 Task: Create new invoice with Date Opened :30-Apr-23, Select Customer: Catering by Delhi6 Indian Kitchen & Bar, Terms: Payment Term 2. Make invoice entry for item-1 with Date: 30-Apr-23, Description: Black Forest Gummy Bears Fruit Juice , Action: Material, Income Account: Income:Sales, Quantity: 2, Unit Price: 4.25, Discount $: 1.8. Make entry for item-2 with Date: 30-Apr-23, Description: Tums Extra Strength Antacid Chewable Tablets Assorted Fruit, Action: Material, Income Account: Income:Sales, Quantity: 2, Unit Price: 35, Discount $: 2.8. Make entry for item-3 with Date: 30-Apr-23, Description: Sprouts Cage Free Grade A Large Brown Eggs (12 ct), Action: Material, Income Account: Income:Sales, Quantity: 1, Unit Price: 36, Discount $: 3.3. Write Notes: 'Looking forward to serving you again.'. Post Invoice with Post Date: 30-Apr-23, Post to Accounts: Assets:Accounts Receivable. Pay / Process Payment with Transaction Date: 15-May-23, Amount: 106.6, Transfer Account: Checking Account. Print Invoice, display notes by going to Option, then go to Display Tab and check 'Invoice Notes'.
Action: Mouse moved to (156, 38)
Screenshot: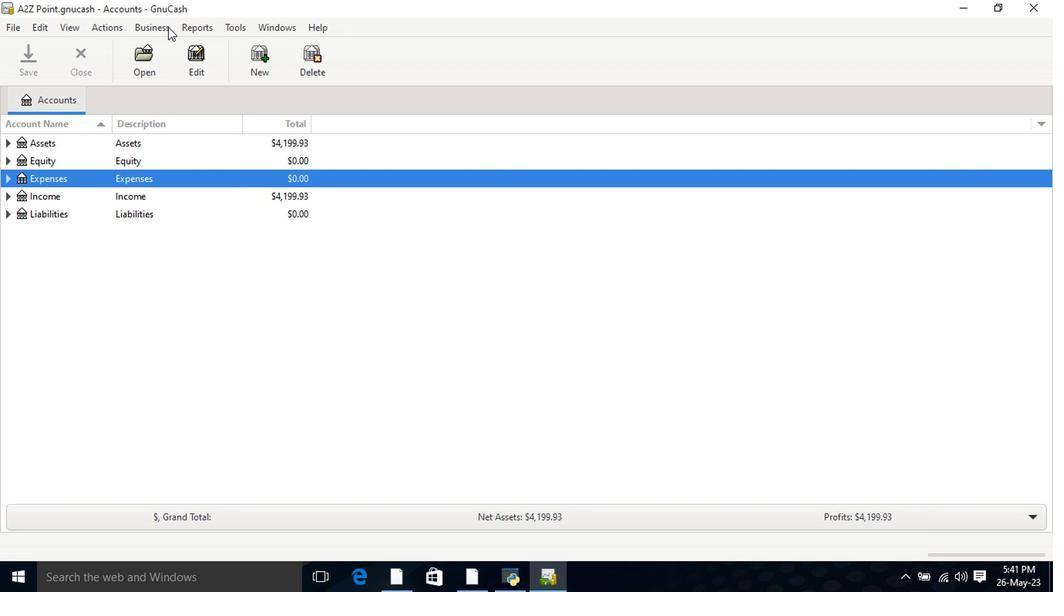 
Action: Mouse pressed left at (156, 38)
Screenshot: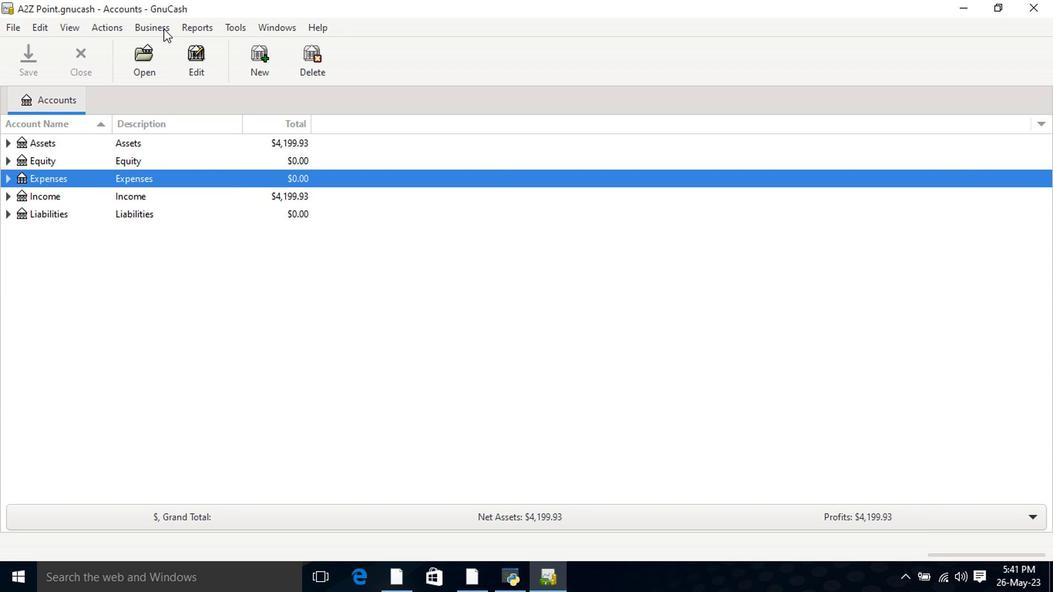 
Action: Mouse moved to (345, 112)
Screenshot: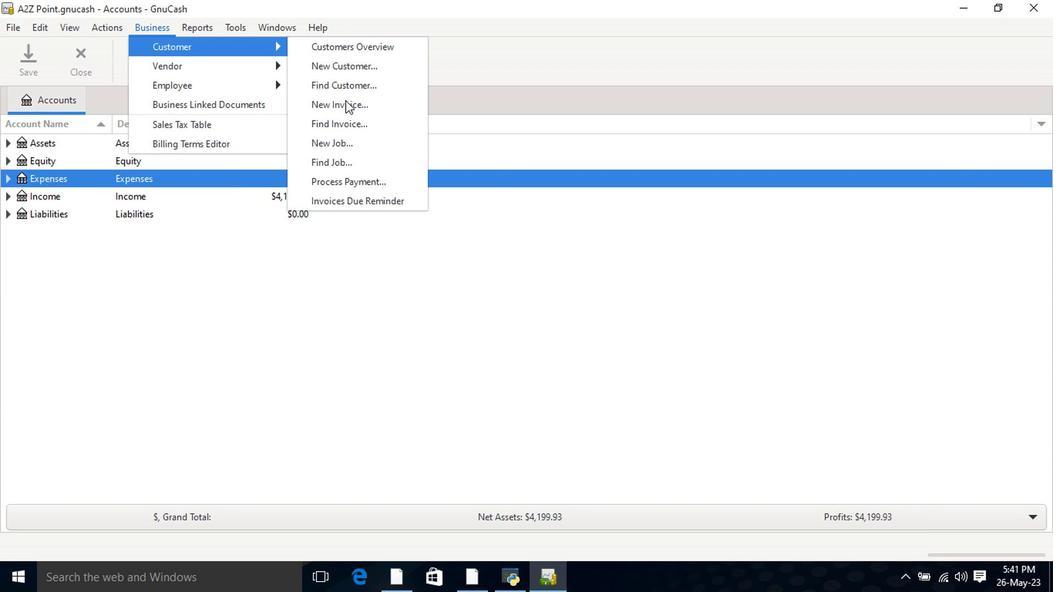 
Action: Mouse pressed left at (345, 112)
Screenshot: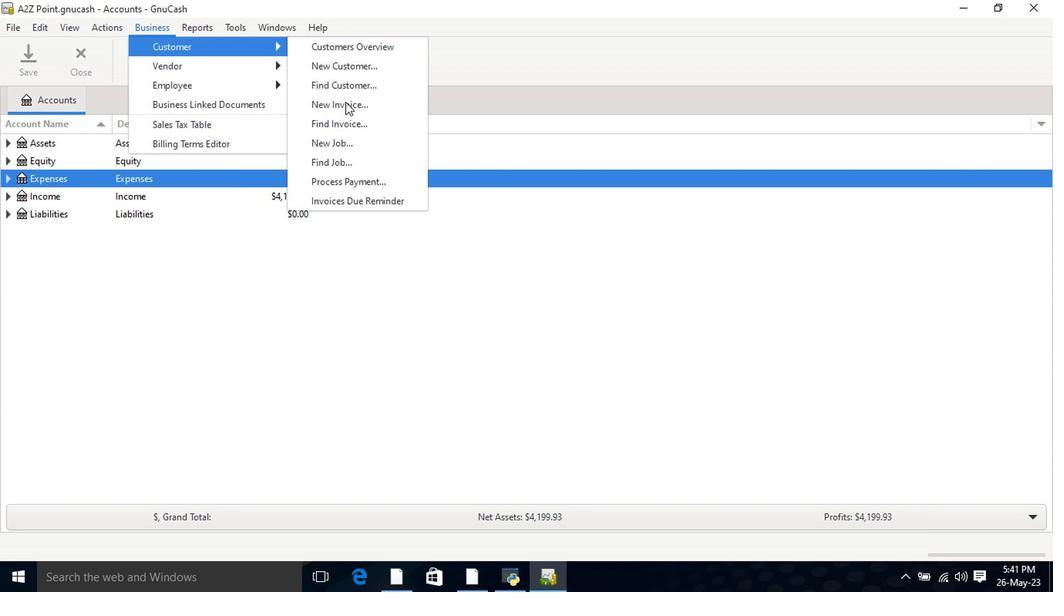 
Action: Mouse moved to (636, 237)
Screenshot: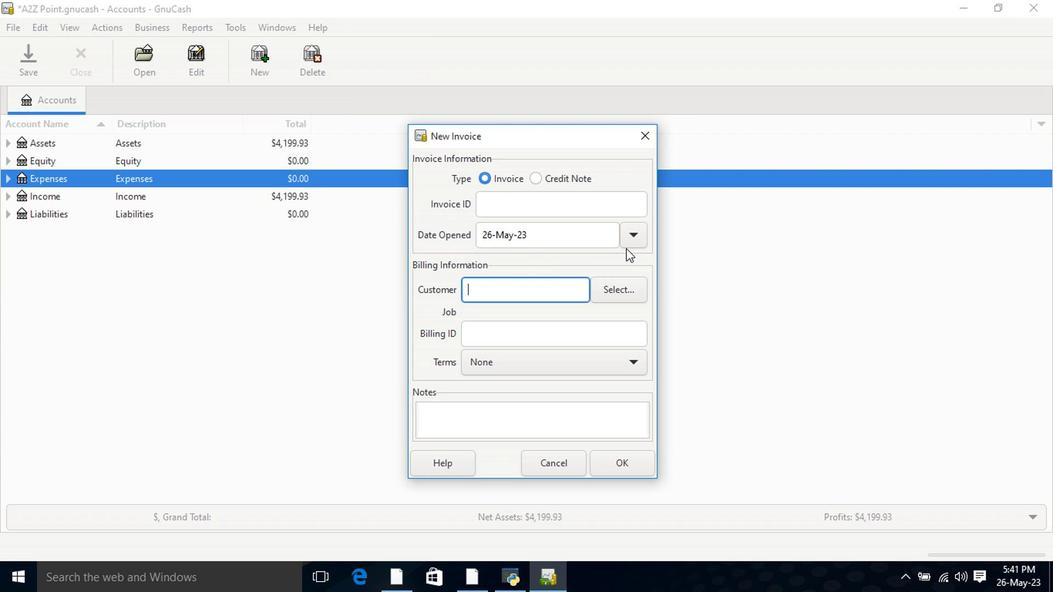 
Action: Mouse pressed left at (636, 237)
Screenshot: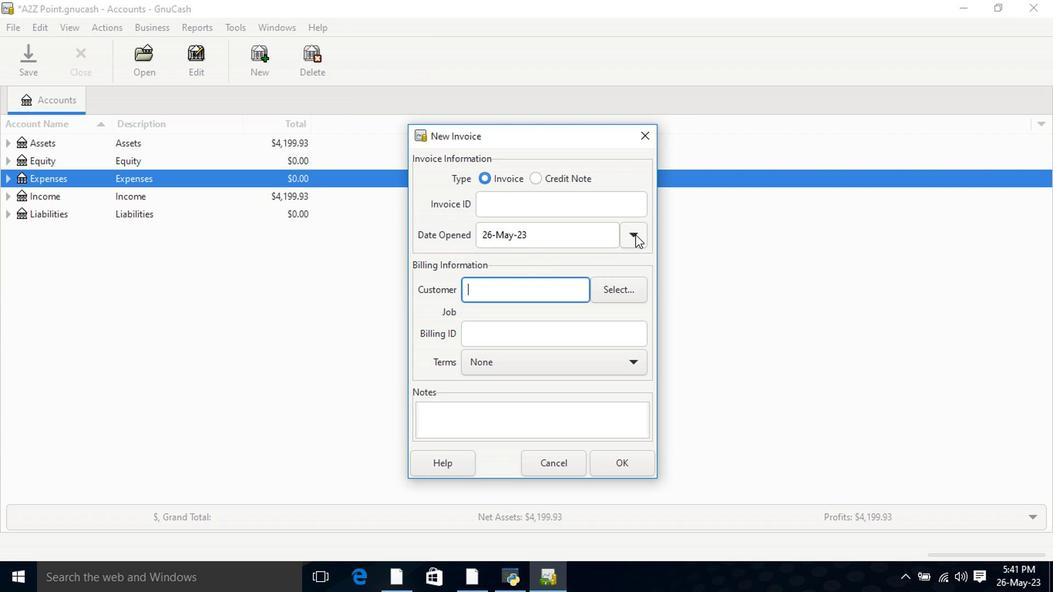 
Action: Mouse moved to (515, 264)
Screenshot: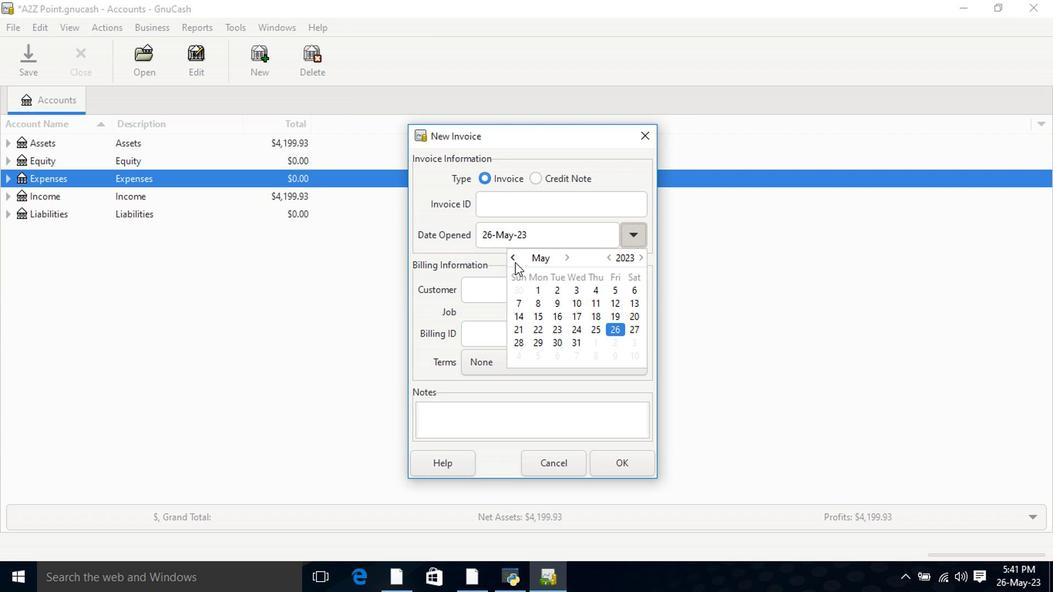 
Action: Mouse pressed left at (515, 264)
Screenshot: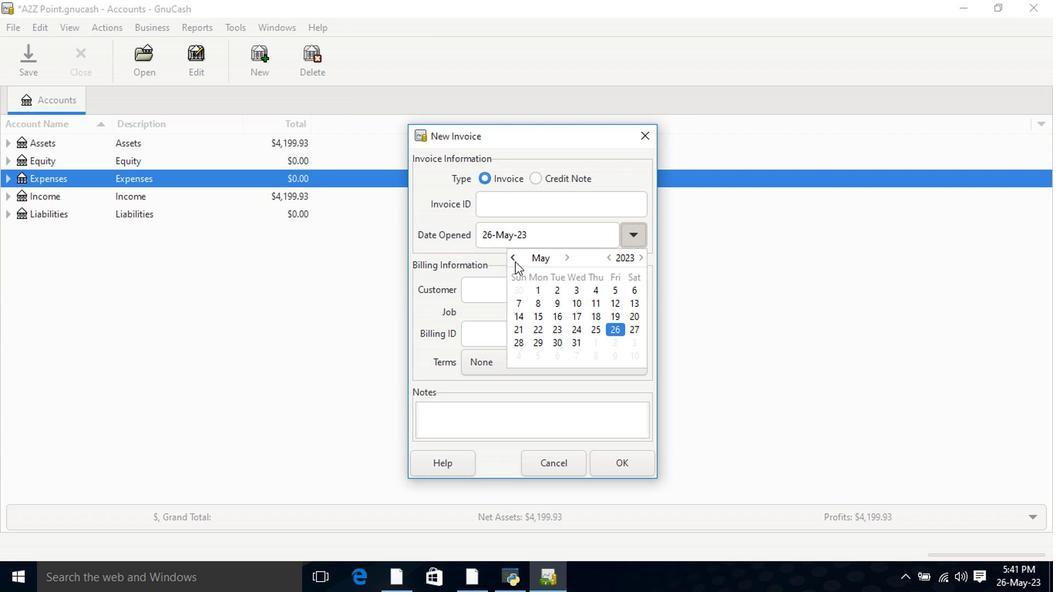 
Action: Mouse moved to (517, 359)
Screenshot: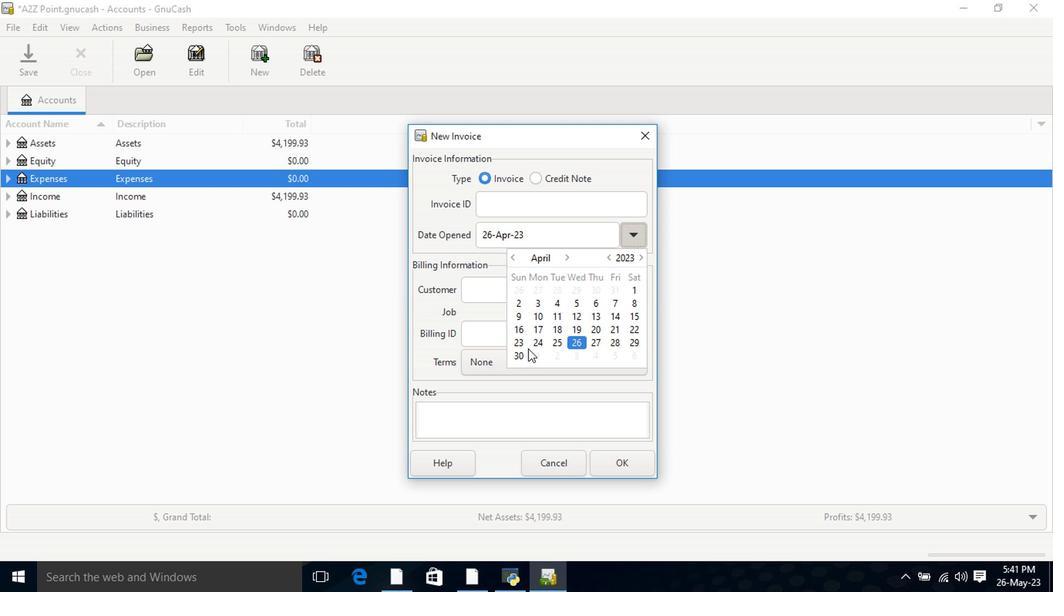 
Action: Mouse pressed left at (517, 359)
Screenshot: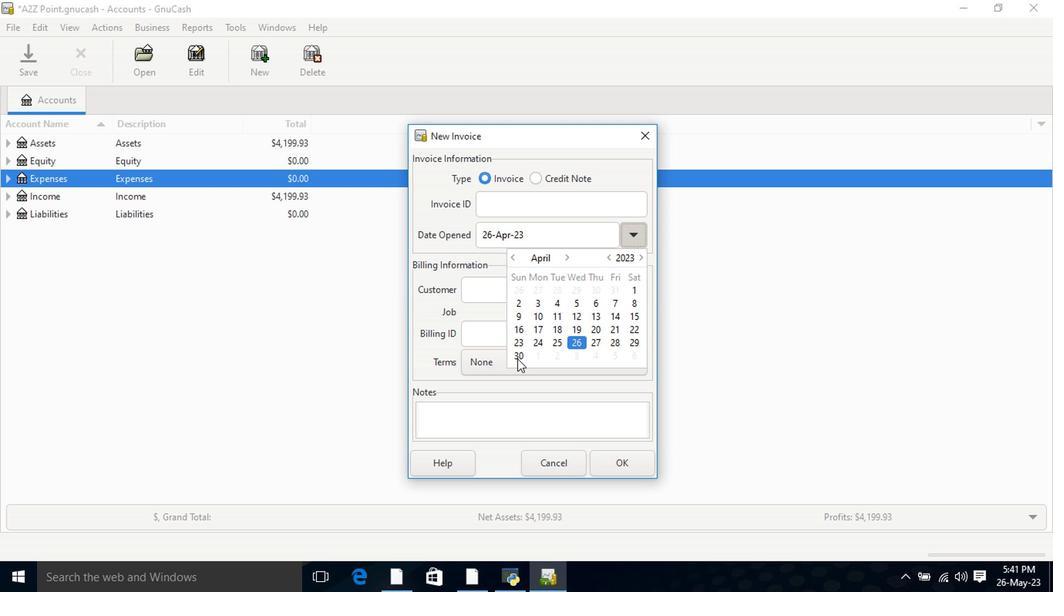 
Action: Mouse pressed left at (517, 359)
Screenshot: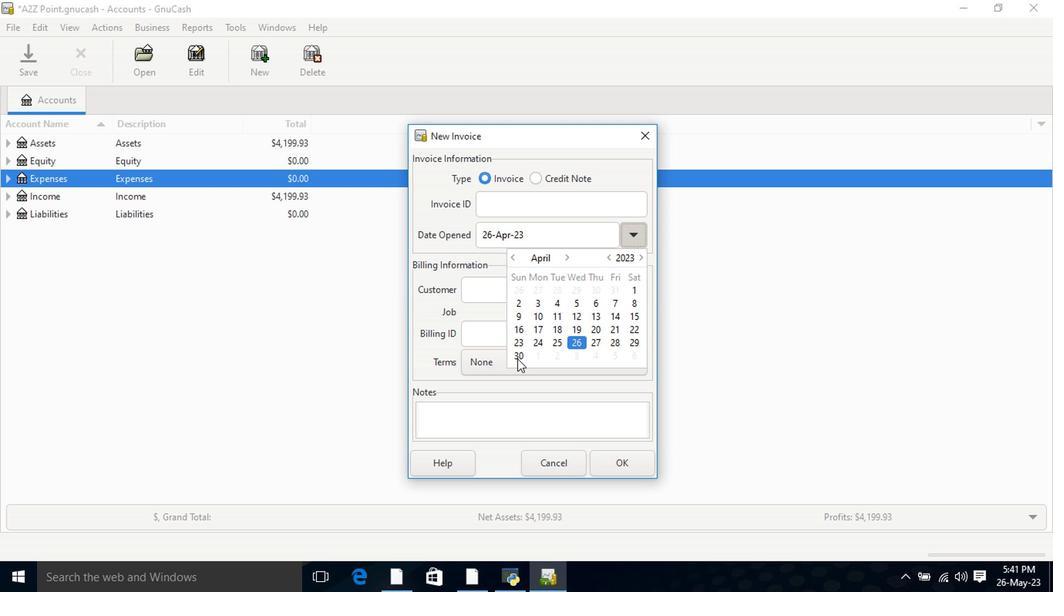 
Action: Mouse moved to (506, 288)
Screenshot: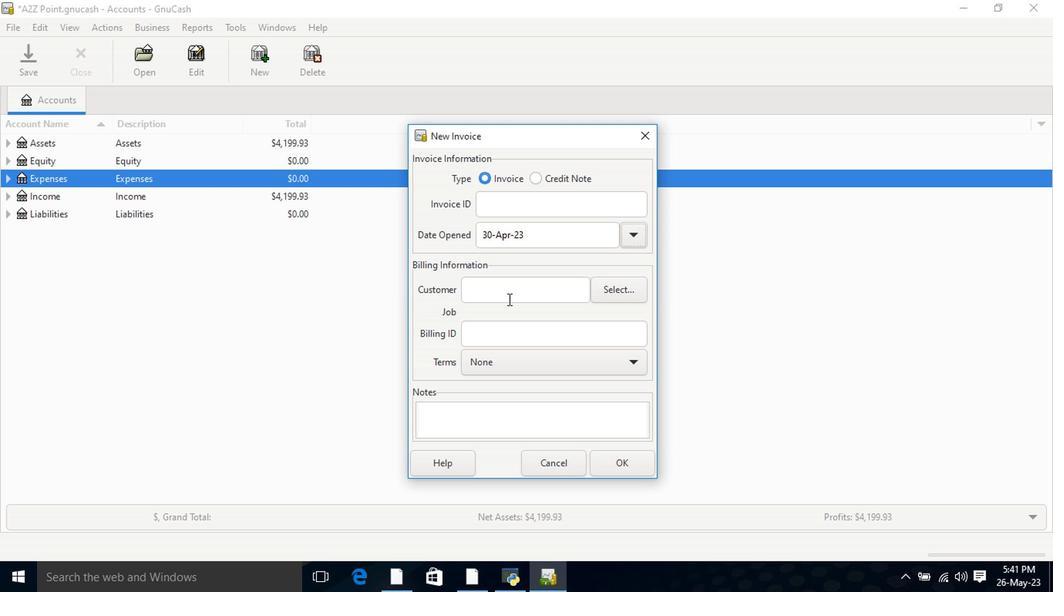
Action: Mouse pressed left at (506, 288)
Screenshot: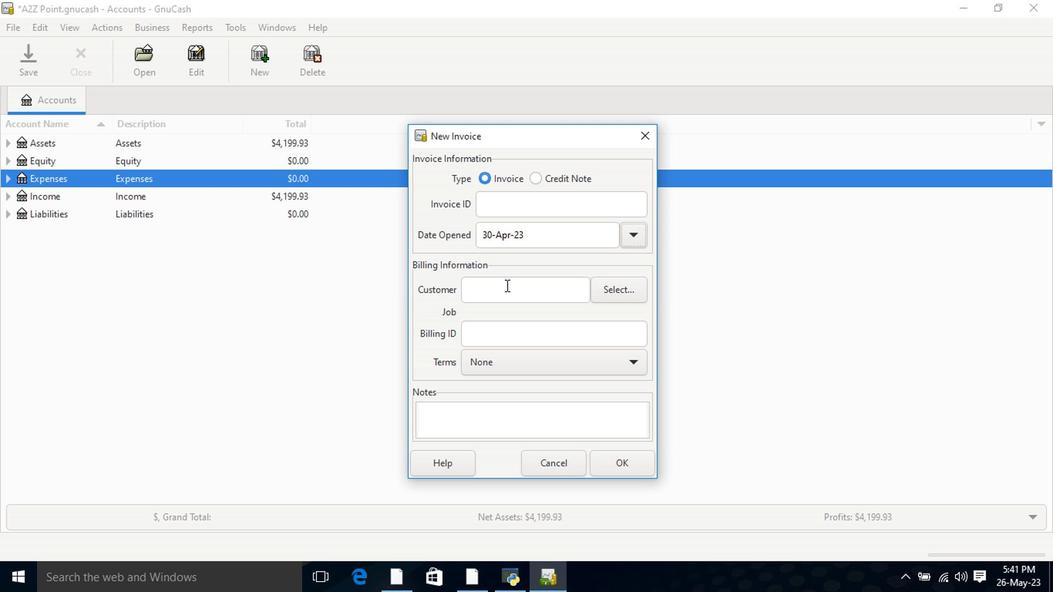 
Action: Mouse moved to (505, 287)
Screenshot: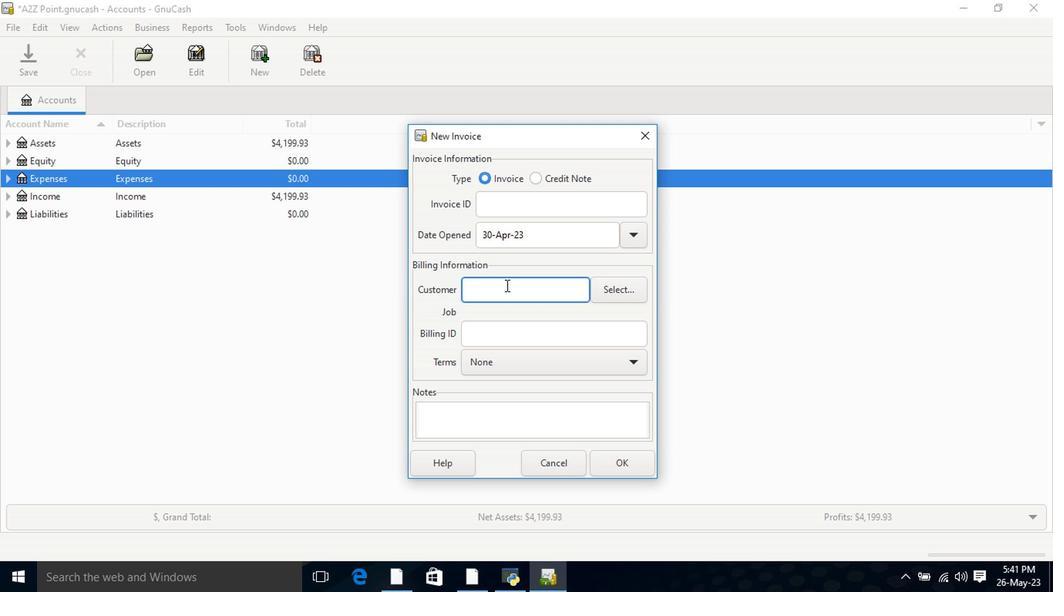 
Action: Key pressed catering<Key.space>by<Key.space>d
Screenshot: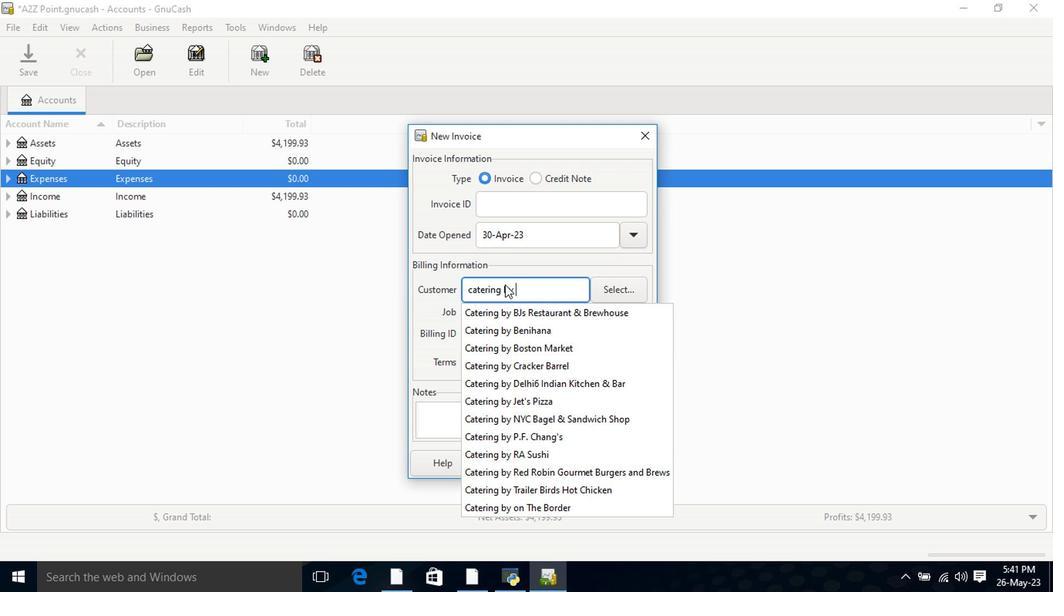 
Action: Mouse moved to (513, 309)
Screenshot: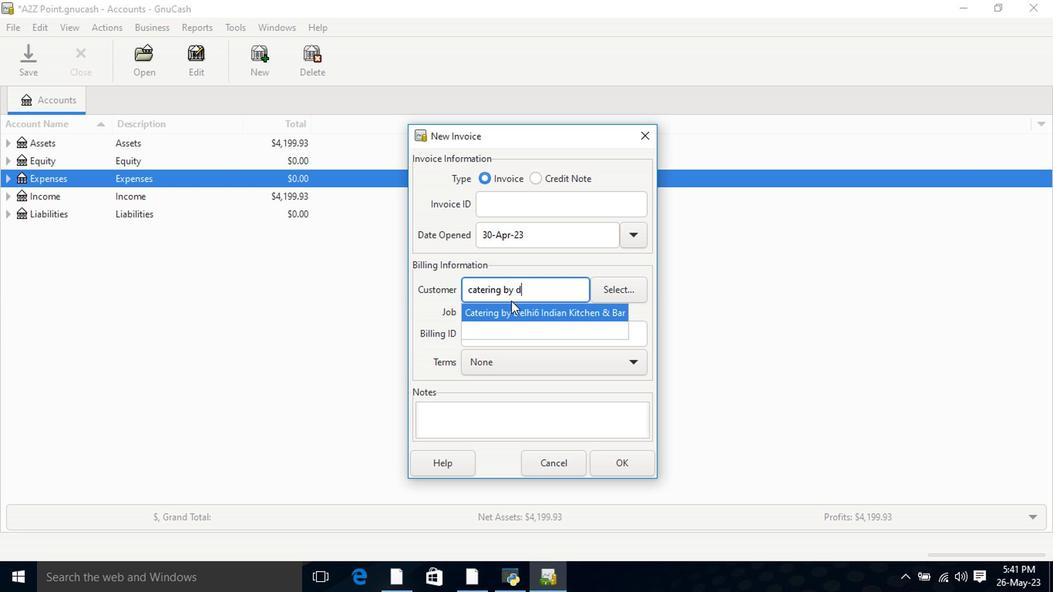 
Action: Mouse pressed left at (513, 309)
Screenshot: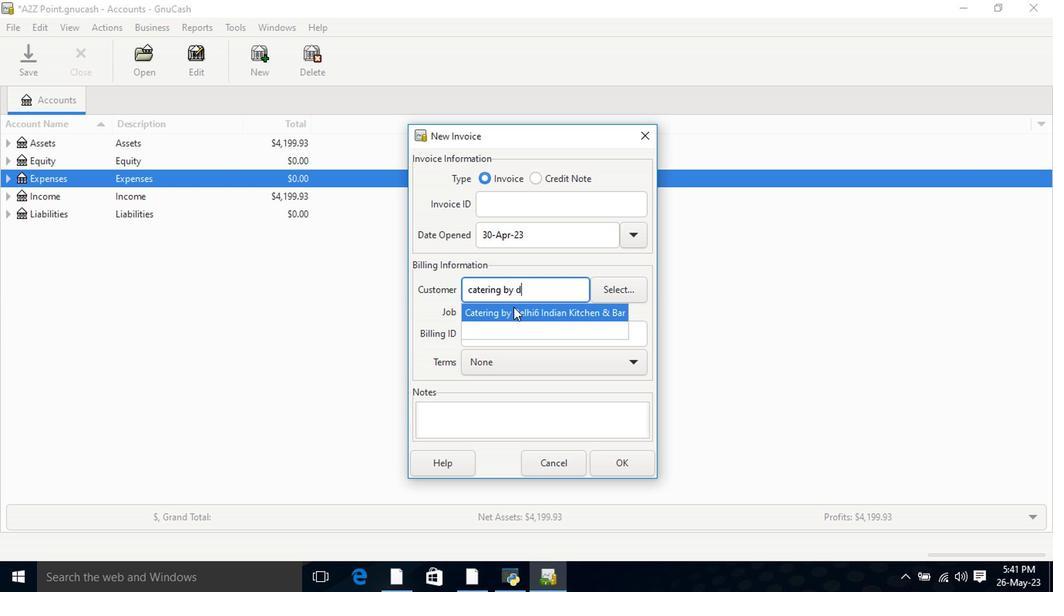 
Action: Mouse moved to (502, 377)
Screenshot: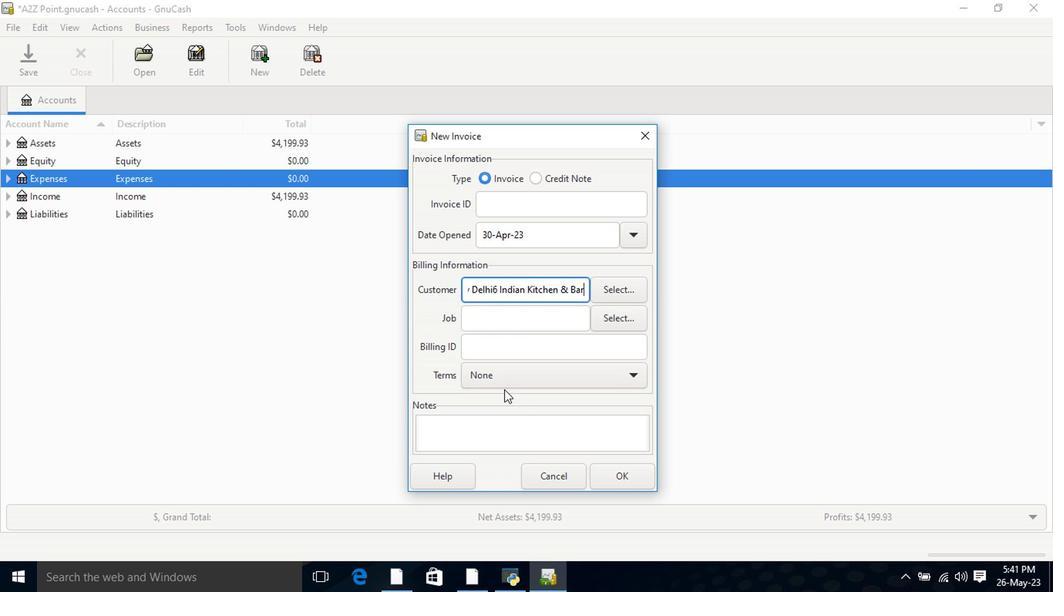 
Action: Mouse pressed left at (502, 377)
Screenshot: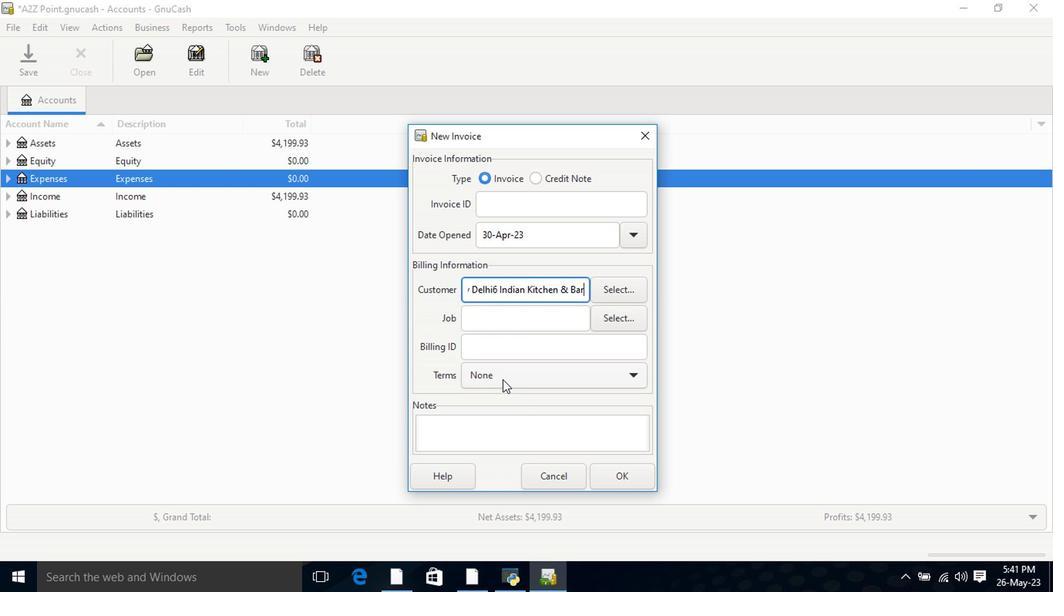 
Action: Mouse moved to (514, 427)
Screenshot: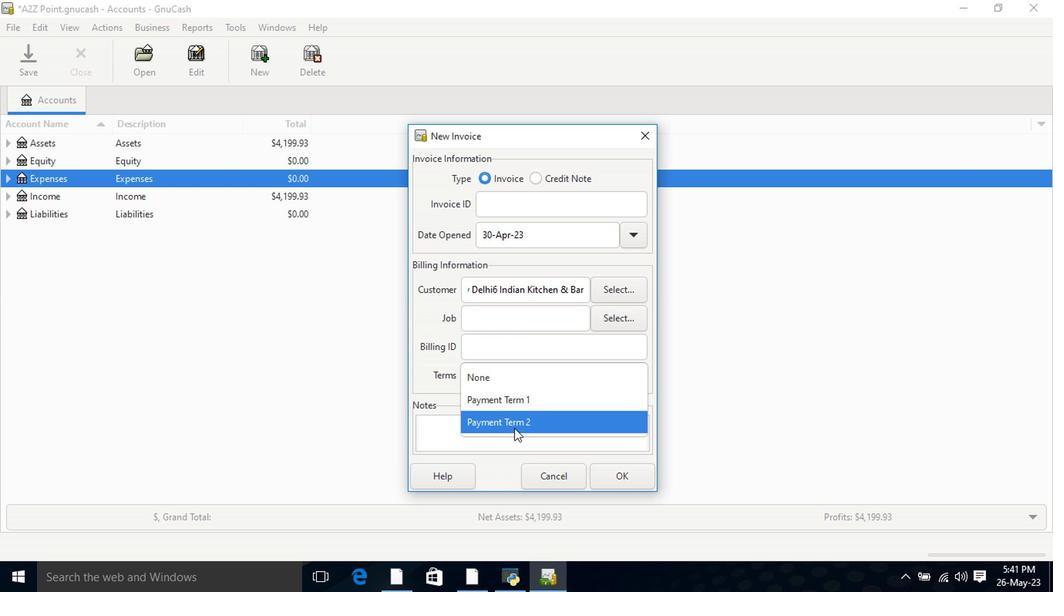 
Action: Mouse pressed left at (514, 427)
Screenshot: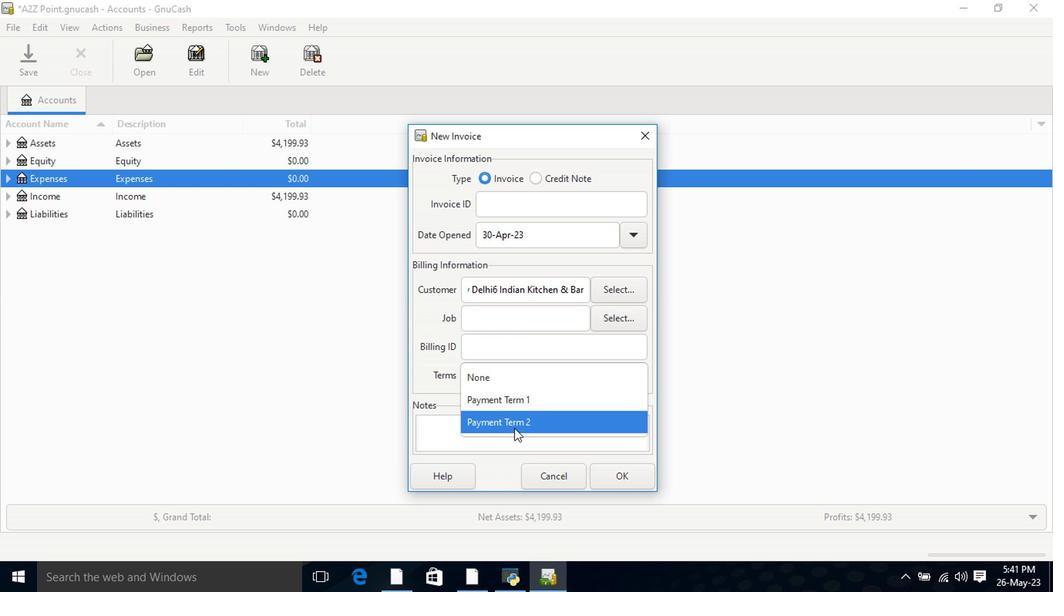 
Action: Mouse moved to (620, 478)
Screenshot: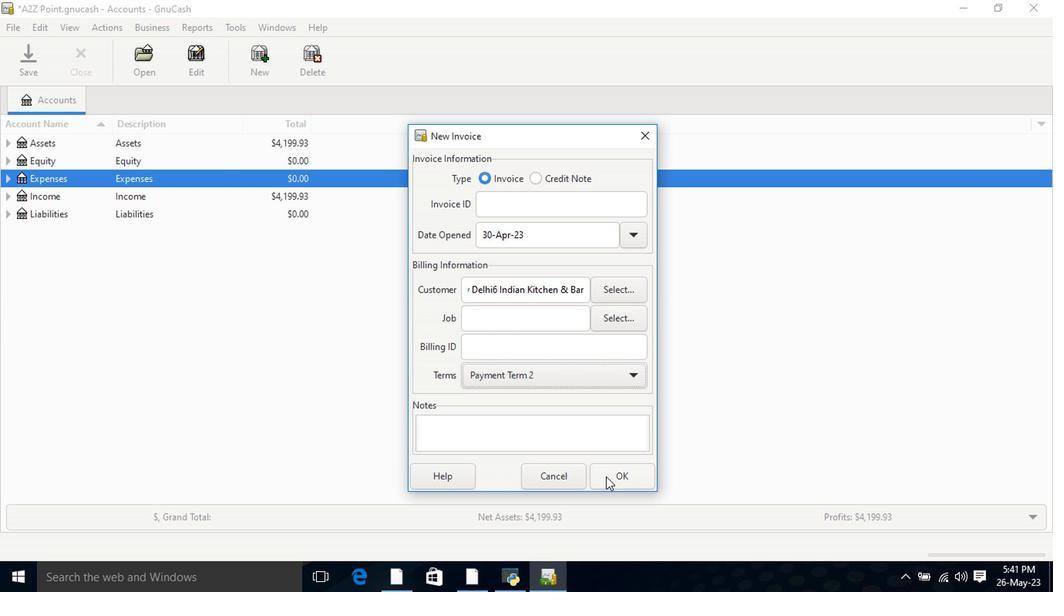 
Action: Mouse pressed left at (620, 478)
Screenshot: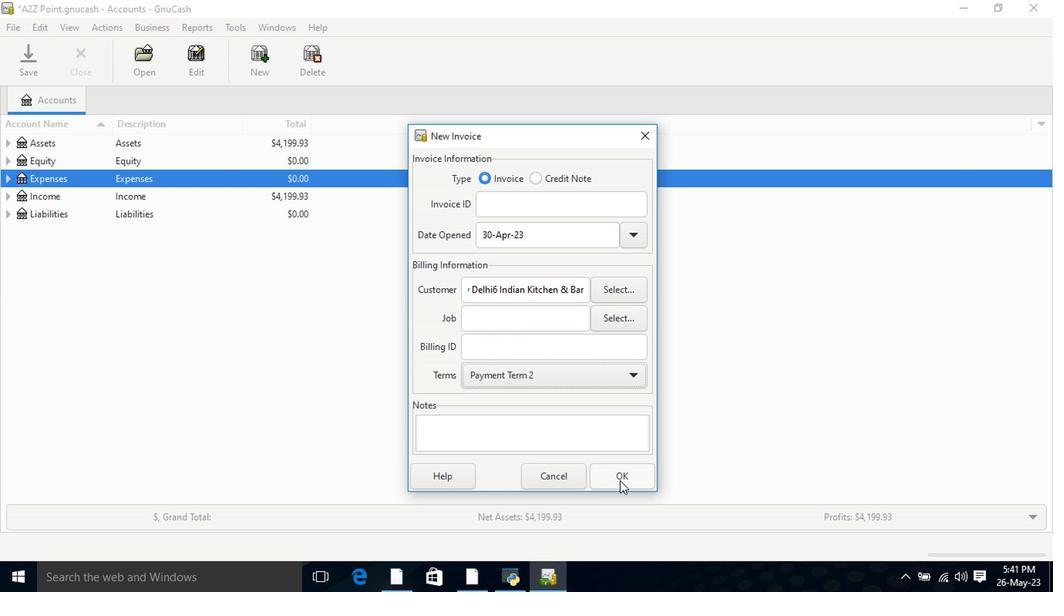 
Action: Mouse moved to (63, 298)
Screenshot: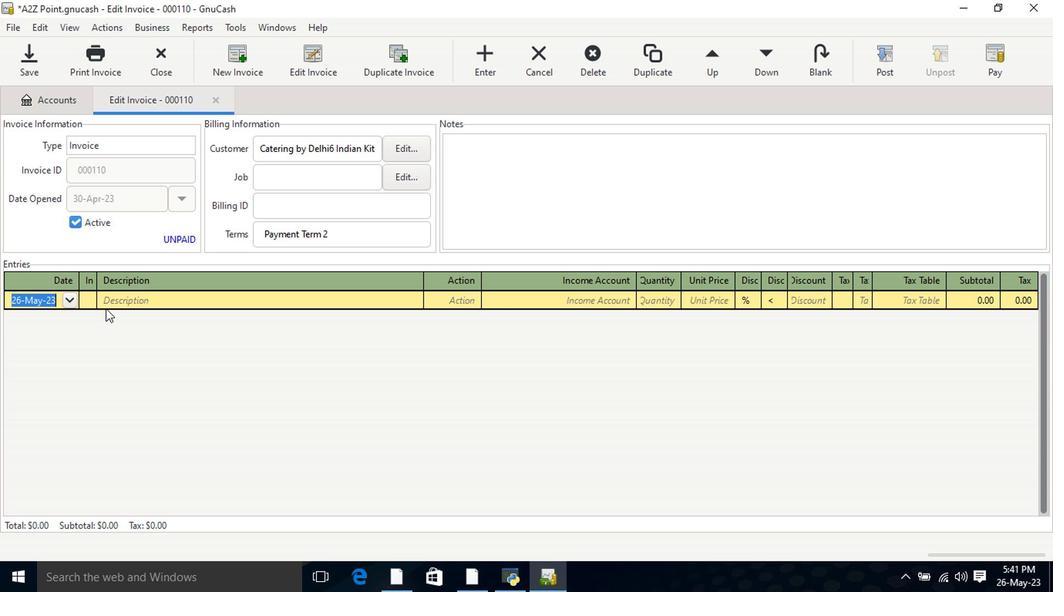 
Action: Mouse pressed left at (63, 298)
Screenshot: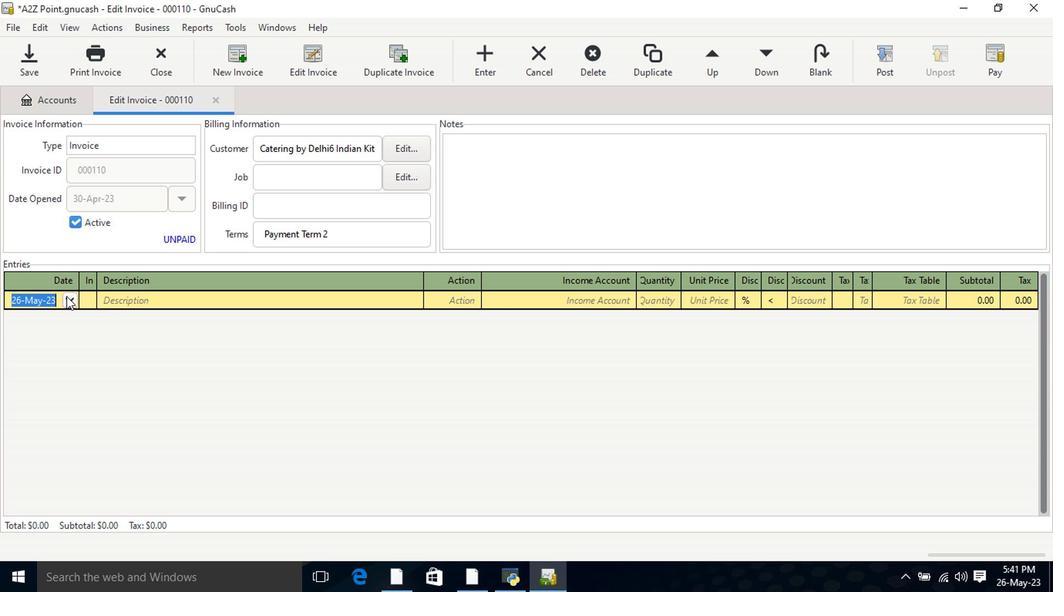 
Action: Mouse moved to (9, 323)
Screenshot: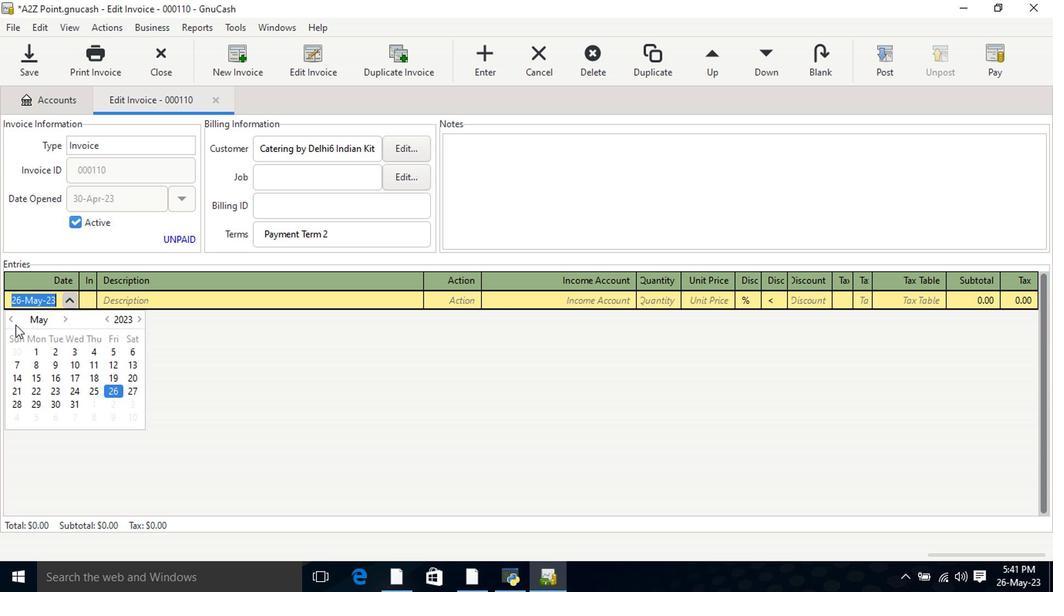 
Action: Mouse pressed left at (9, 323)
Screenshot: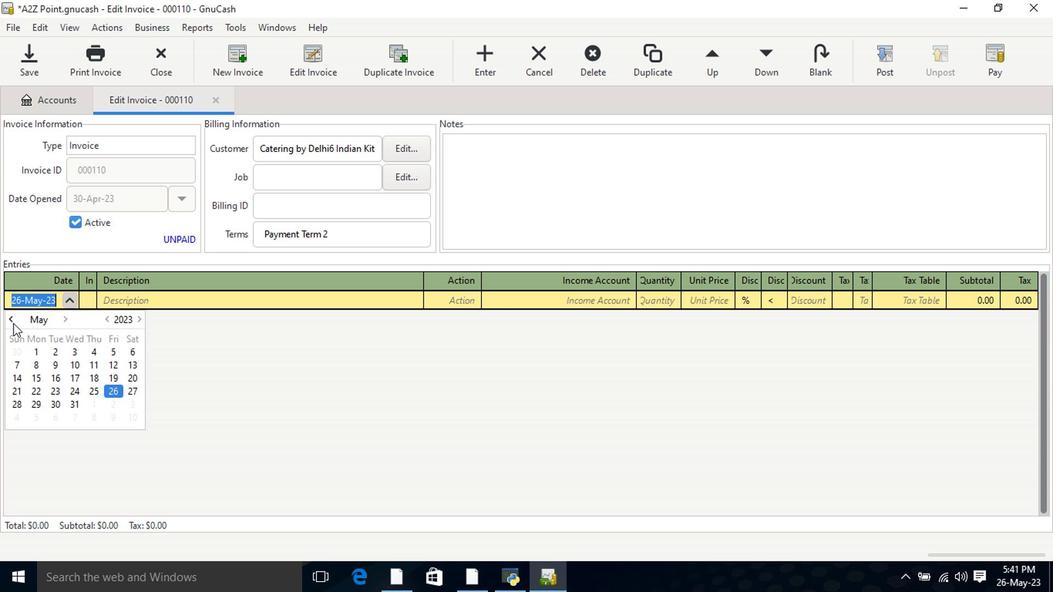 
Action: Mouse moved to (13, 418)
Screenshot: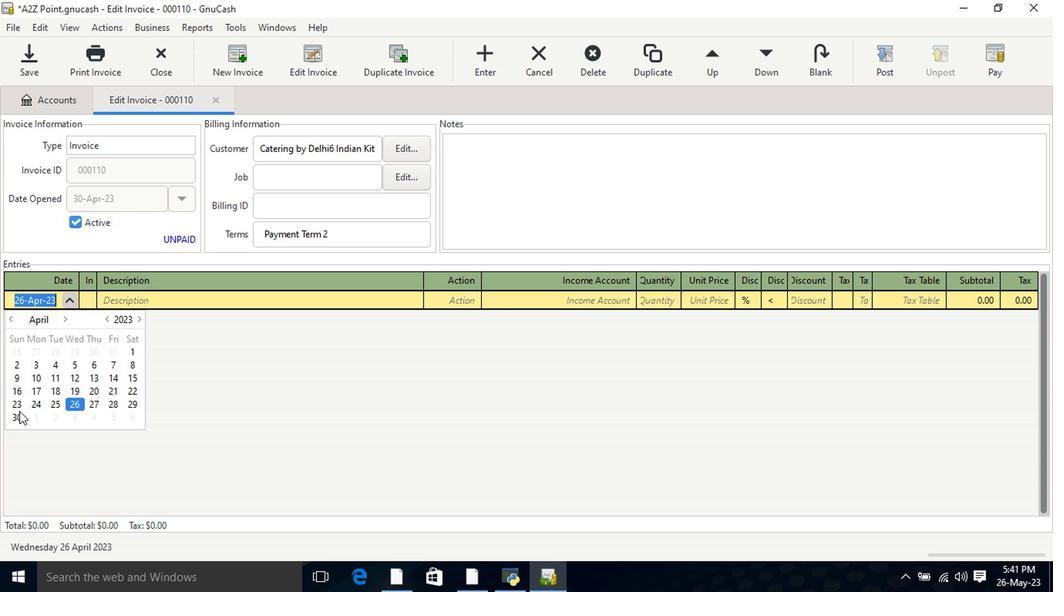 
Action: Mouse pressed left at (13, 418)
Screenshot: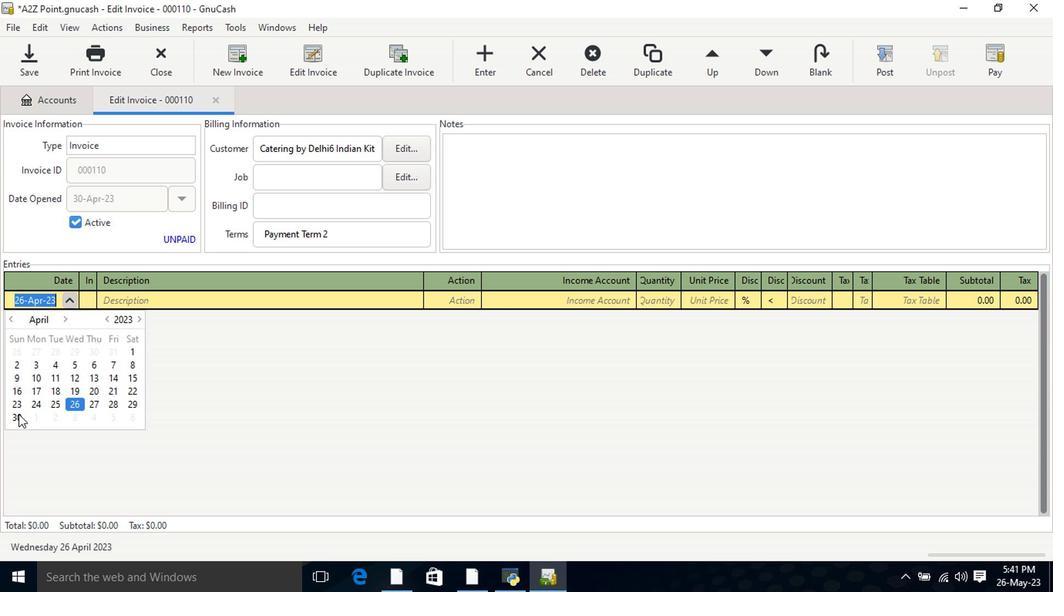 
Action: Mouse pressed left at (13, 418)
Screenshot: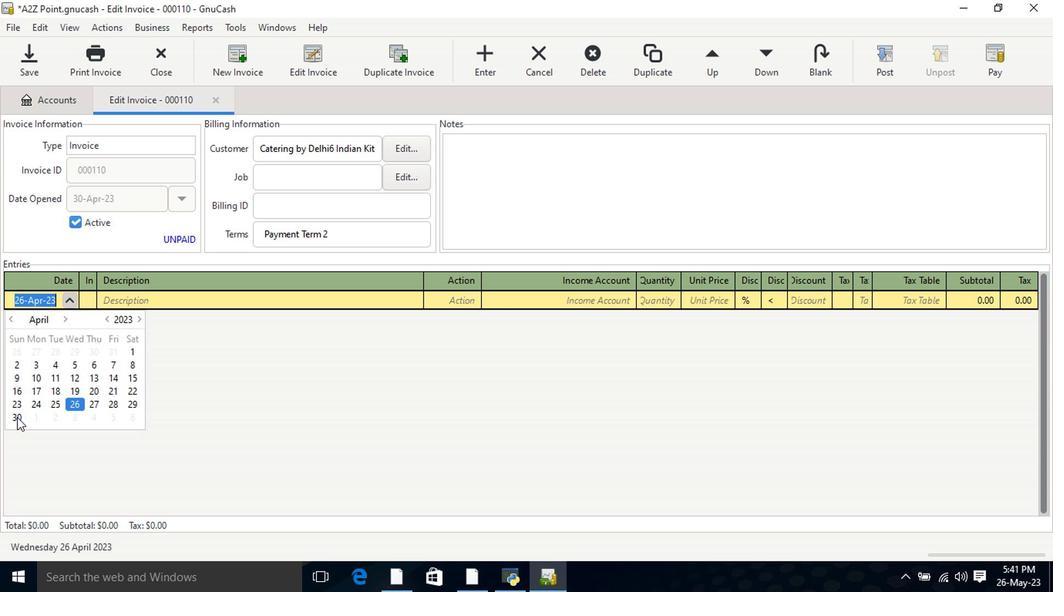 
Action: Mouse moved to (147, 305)
Screenshot: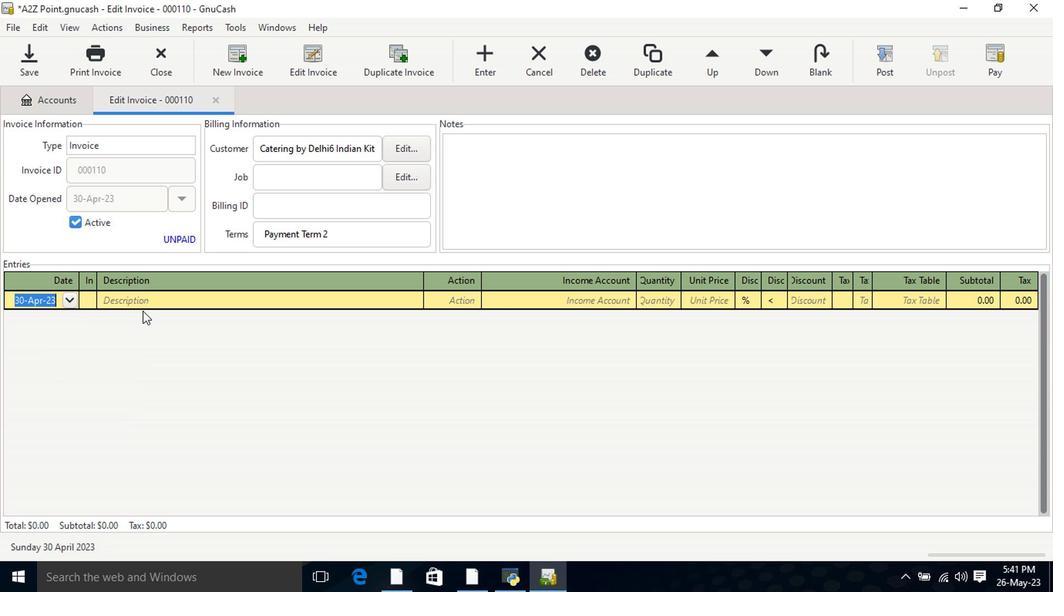 
Action: Mouse pressed left at (147, 305)
Screenshot: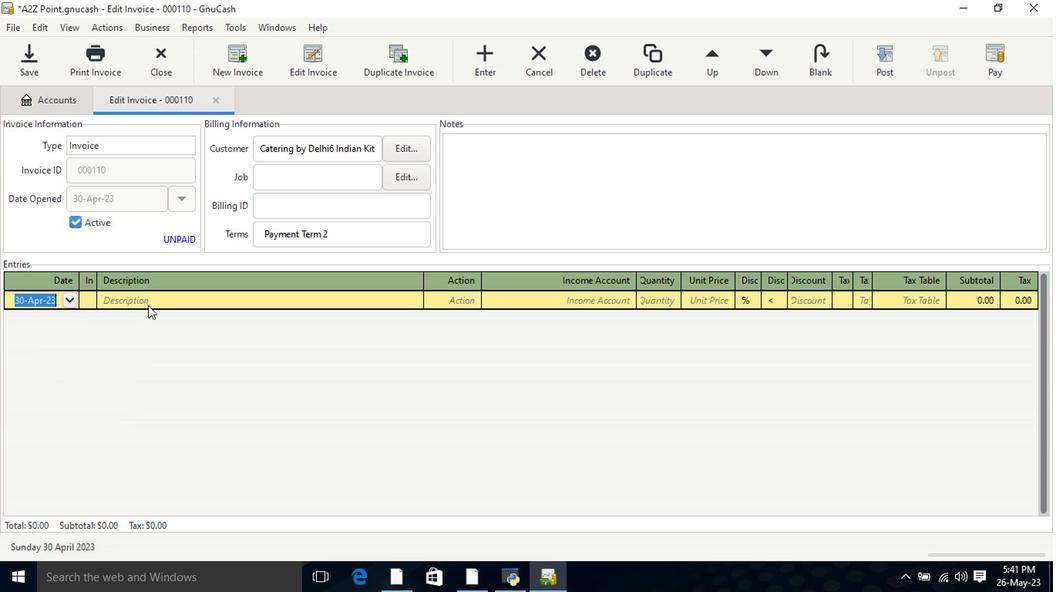 
Action: Key pressed <Key.shift>Black<Key.space><Key.shift>Forest<Key.space><Key.shift>Gumy<Key.backspace>my<Key.space><Key.shift>Bears<Key.space><Key.shift>Fruit<Key.space><Key.shift>H<Key.backspace><Key.shift>Ji<Key.backspace>uice<Key.tab>mate<Key.tab>incom<Key.down><Key.down><Key.down><Key.tab>2<Key.tab>
Screenshot: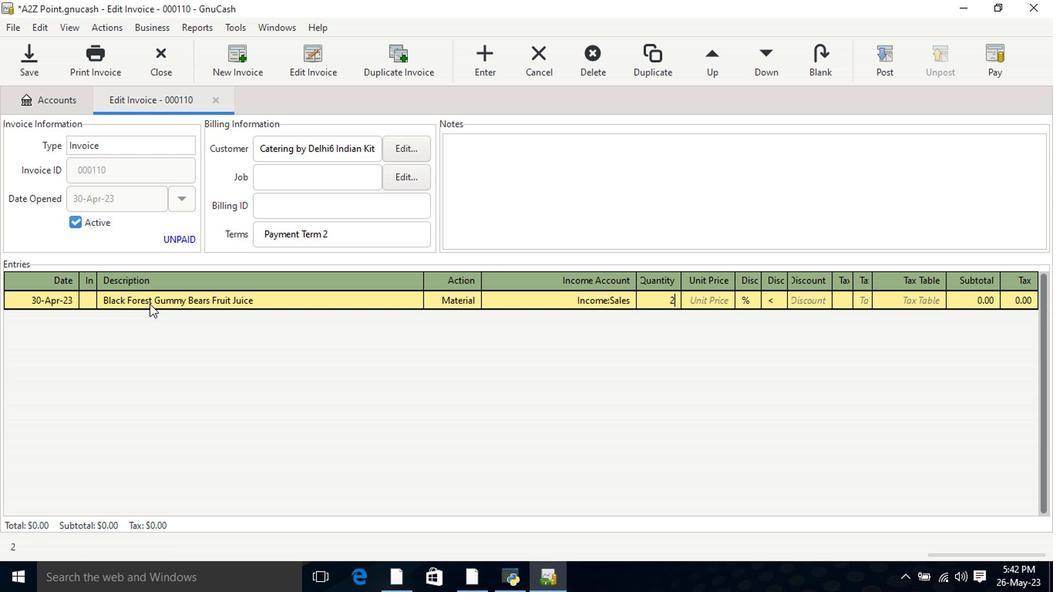 
Action: Mouse moved to (327, 288)
Screenshot: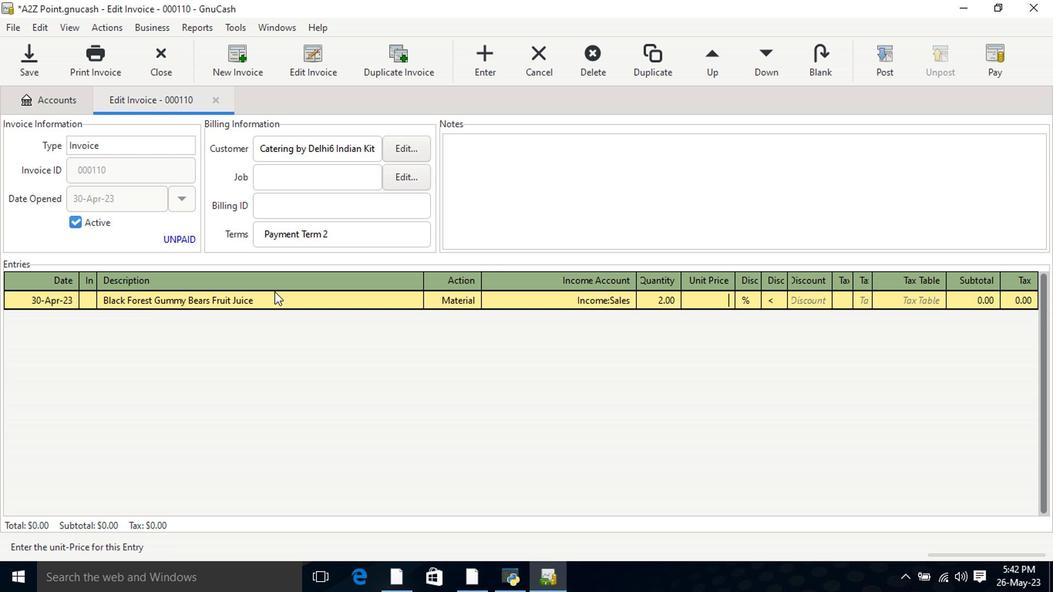 
Action: Key pressed 4.25<Key.tab>
Screenshot: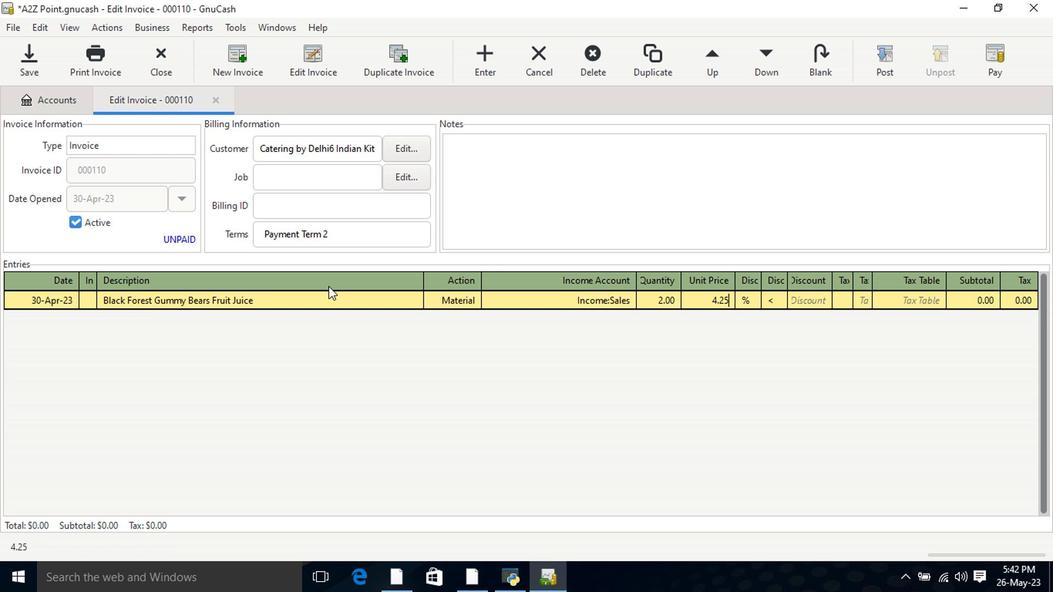 
Action: Mouse moved to (751, 304)
Screenshot: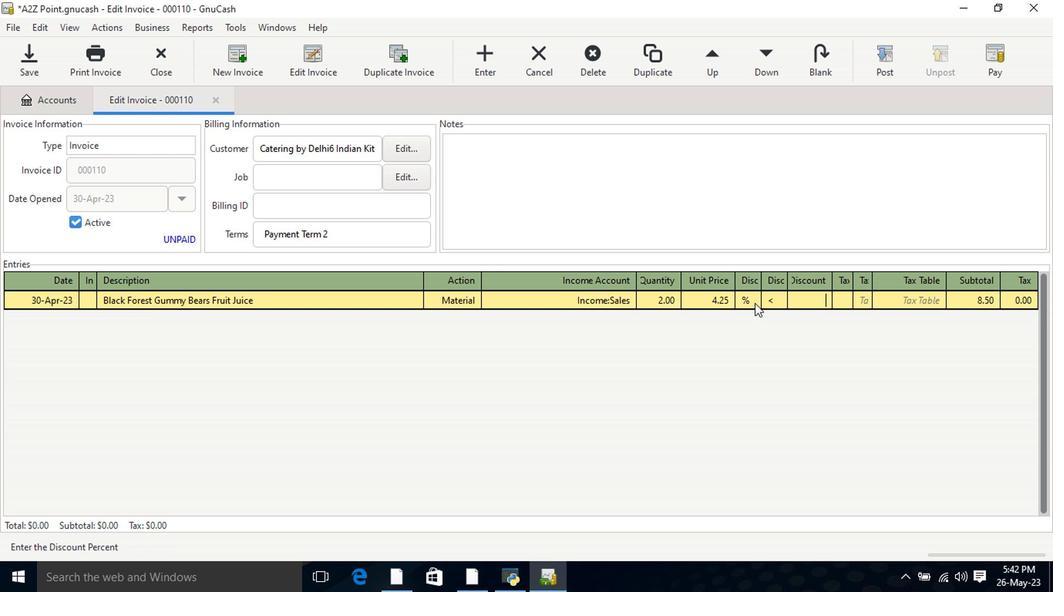 
Action: Mouse pressed left at (751, 304)
Screenshot: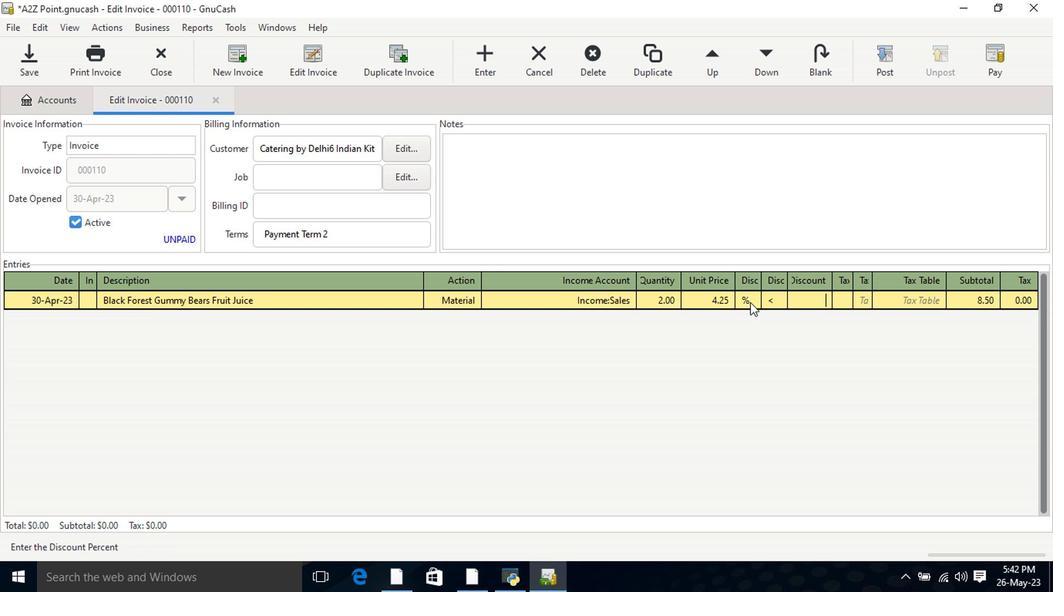 
Action: Mouse moved to (779, 303)
Screenshot: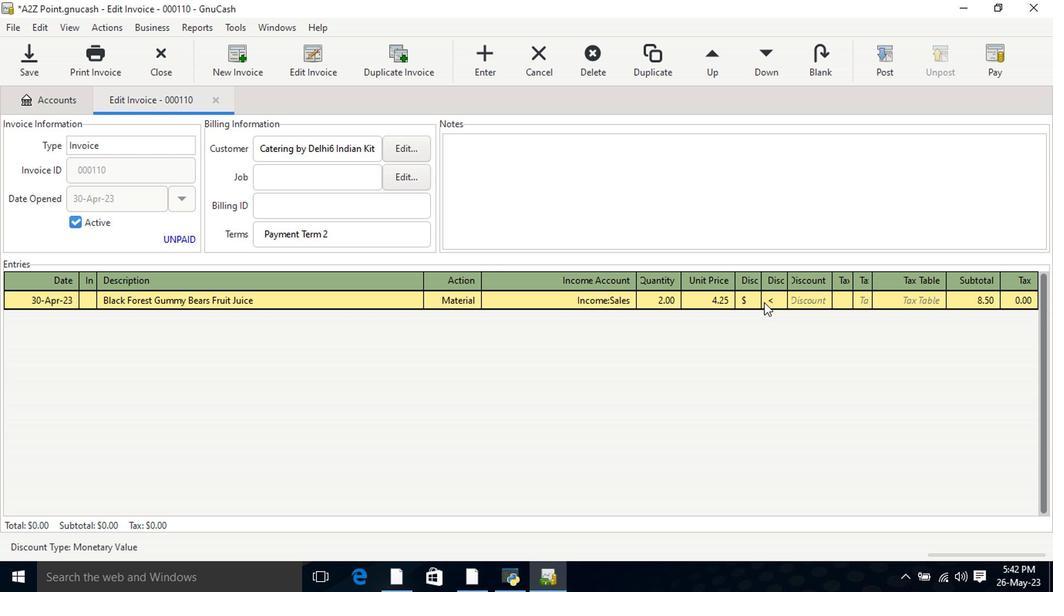 
Action: Mouse pressed left at (779, 303)
Screenshot: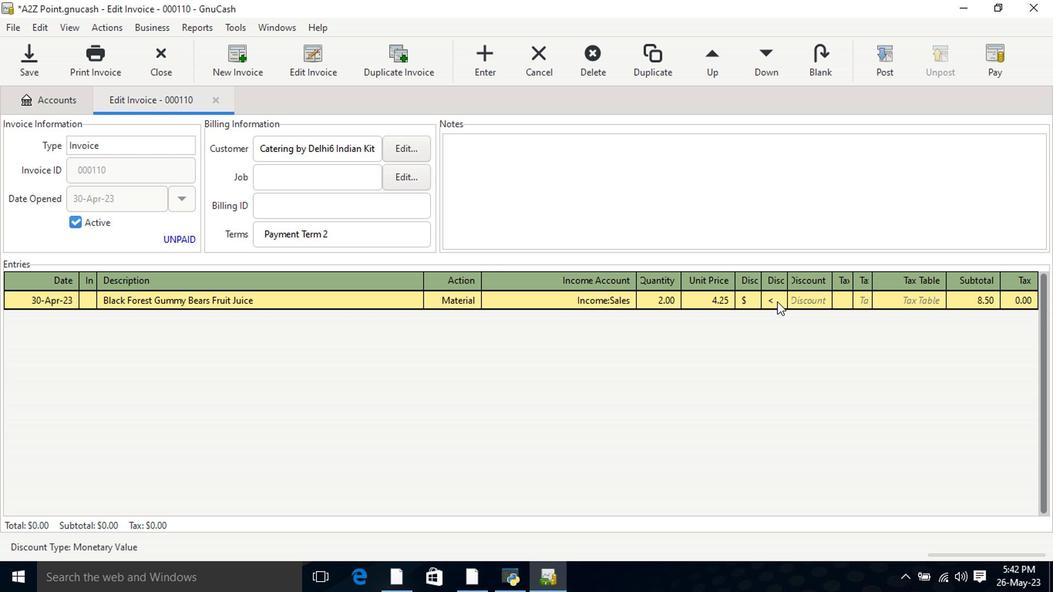 
Action: Mouse moved to (795, 302)
Screenshot: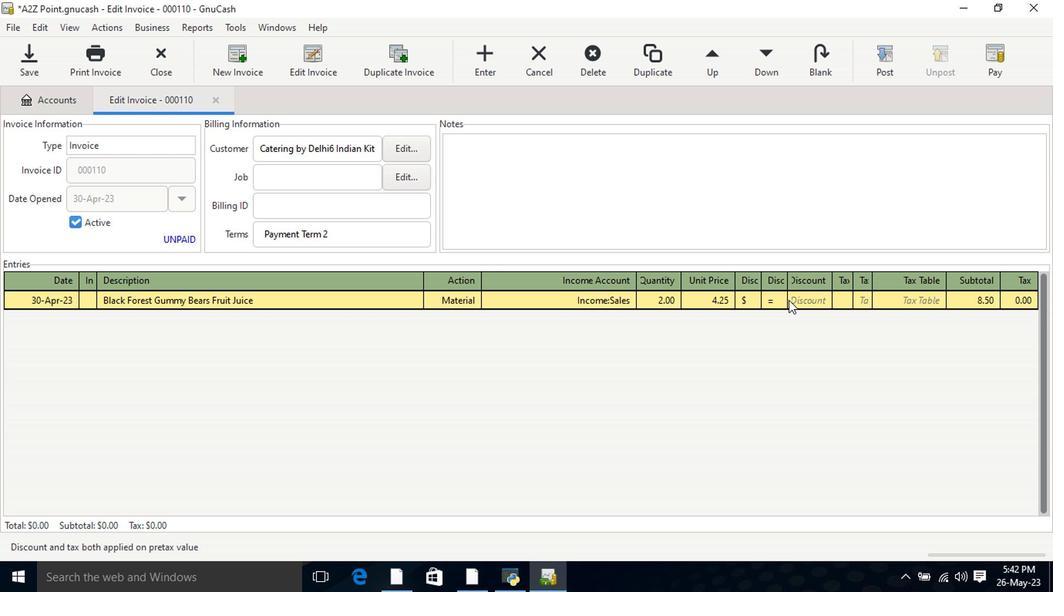 
Action: Mouse pressed left at (795, 302)
Screenshot: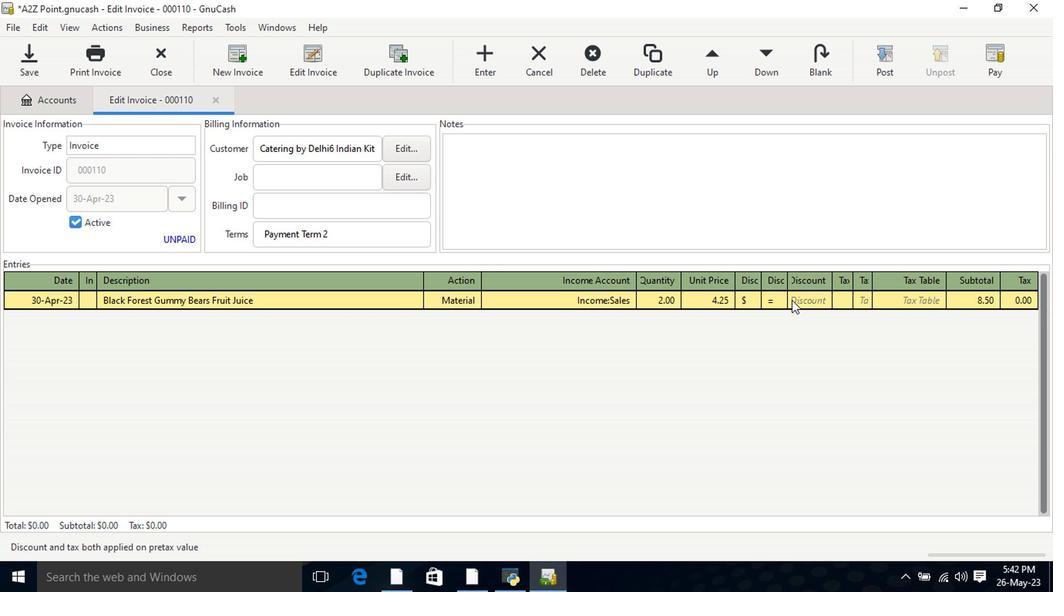 
Action: Key pressed 1.8<Key.tab><Key.tab><Key.shift>Tums<Key.space><Key.shift>Extra<Key.space><Key.shift>Strength<Key.space><Key.shift>Antacid<Key.space><Key.shift>Chewable<Key.space><Key.shift>Tablets<Key.space><Key.shift>Assorted<Key.space><Key.shift><Key.shift><Key.shift><Key.shift>Fruit<Key.tab>mte<Key.tab>incom<Key.down><Key.down><Key.down><Key.tab>2<Key.tab>35<Key.tab>
Screenshot: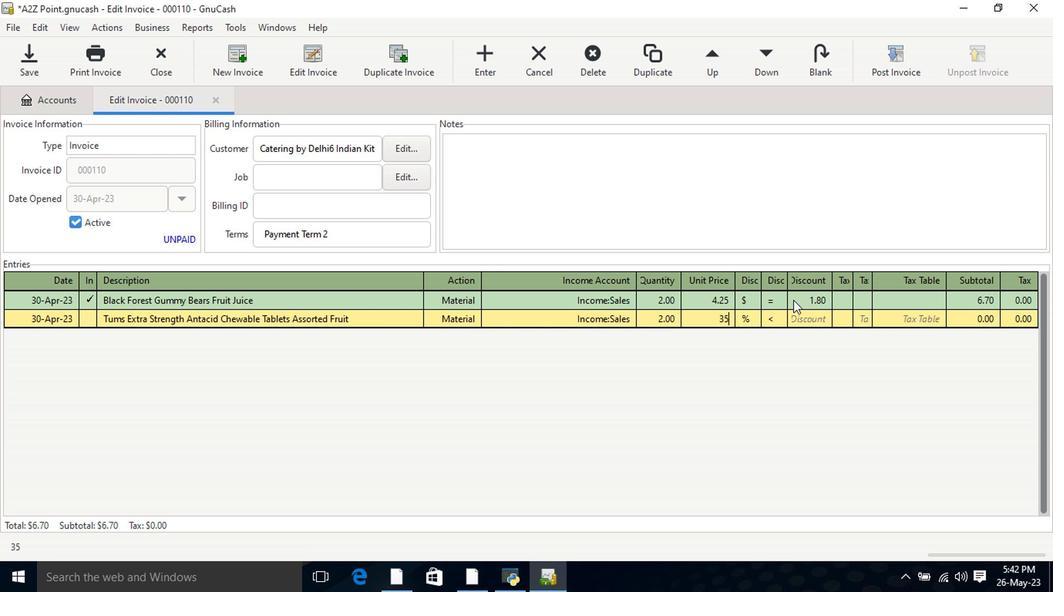 
Action: Mouse moved to (753, 322)
Screenshot: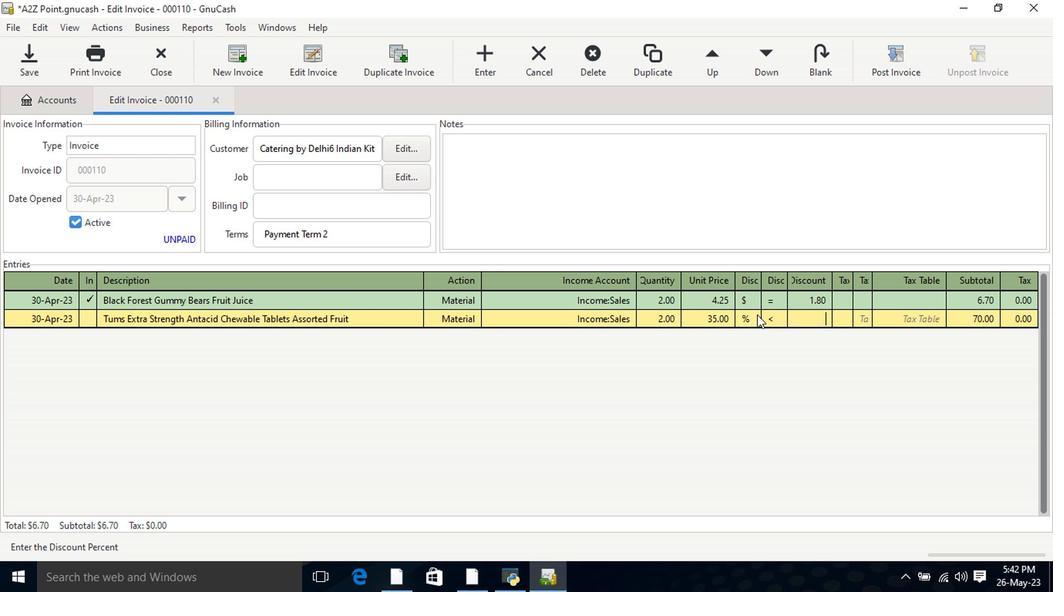 
Action: Mouse pressed left at (753, 322)
Screenshot: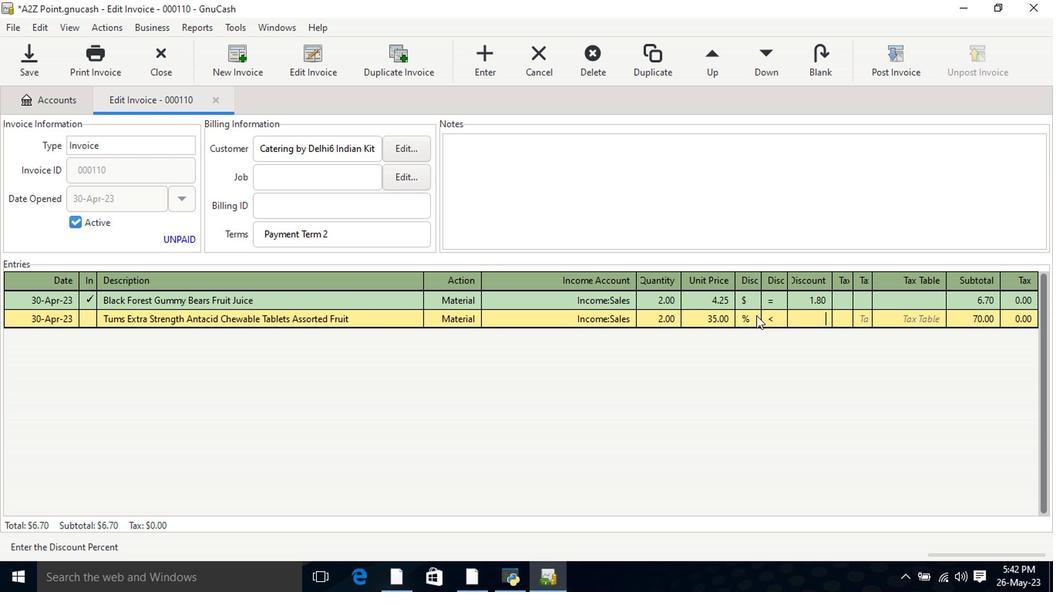 
Action: Mouse moved to (778, 323)
Screenshot: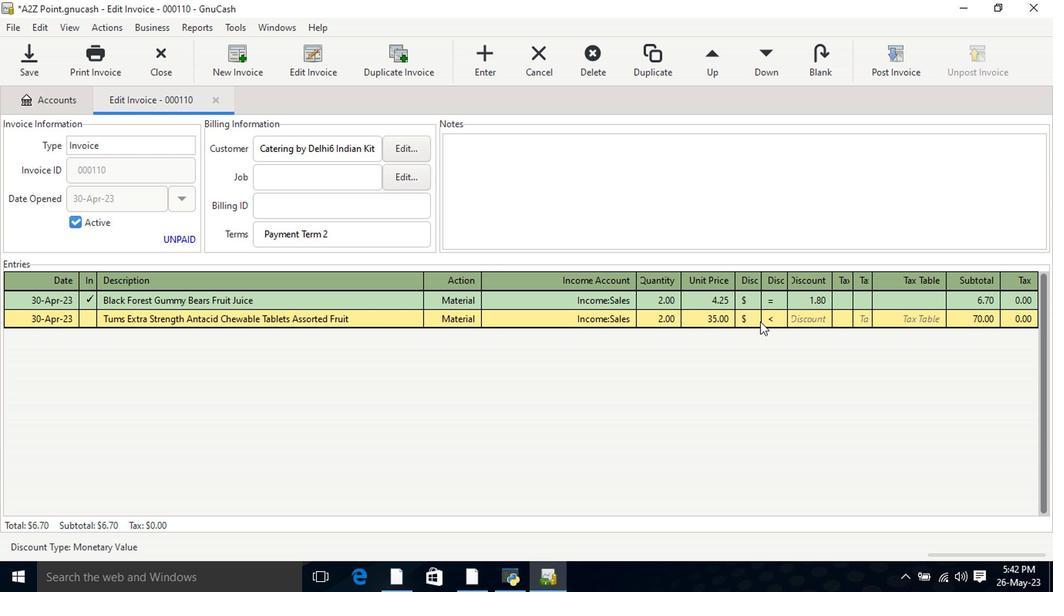 
Action: Mouse pressed left at (778, 323)
Screenshot: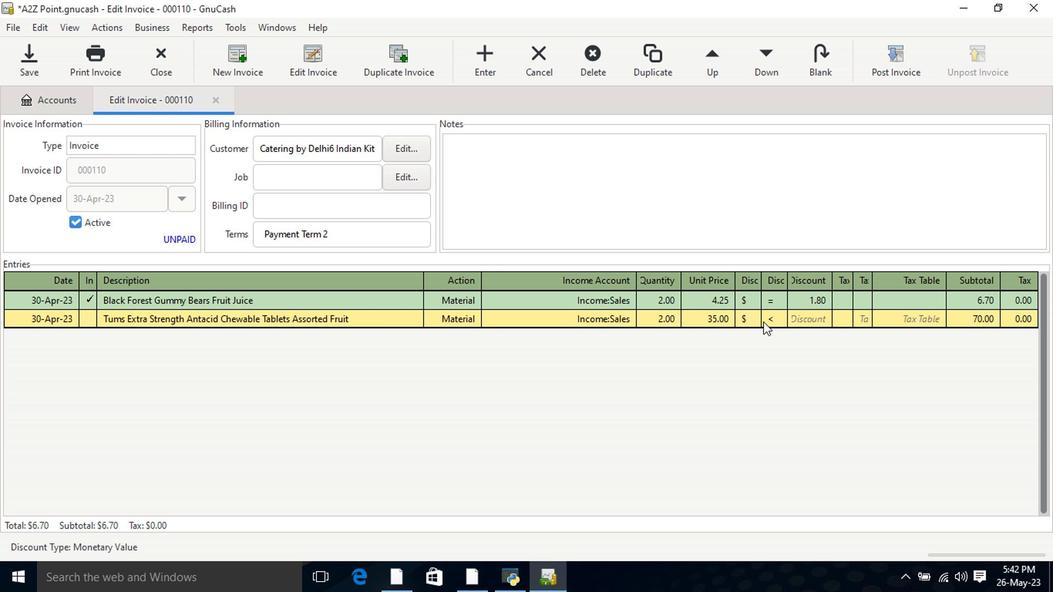 
Action: Mouse moved to (802, 321)
Screenshot: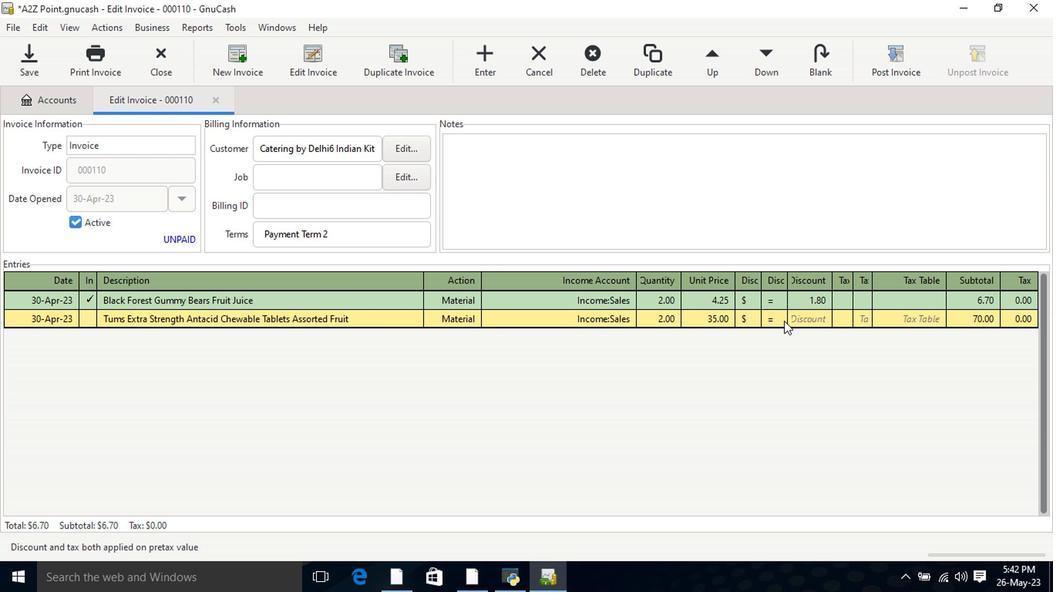 
Action: Mouse pressed left at (802, 321)
Screenshot: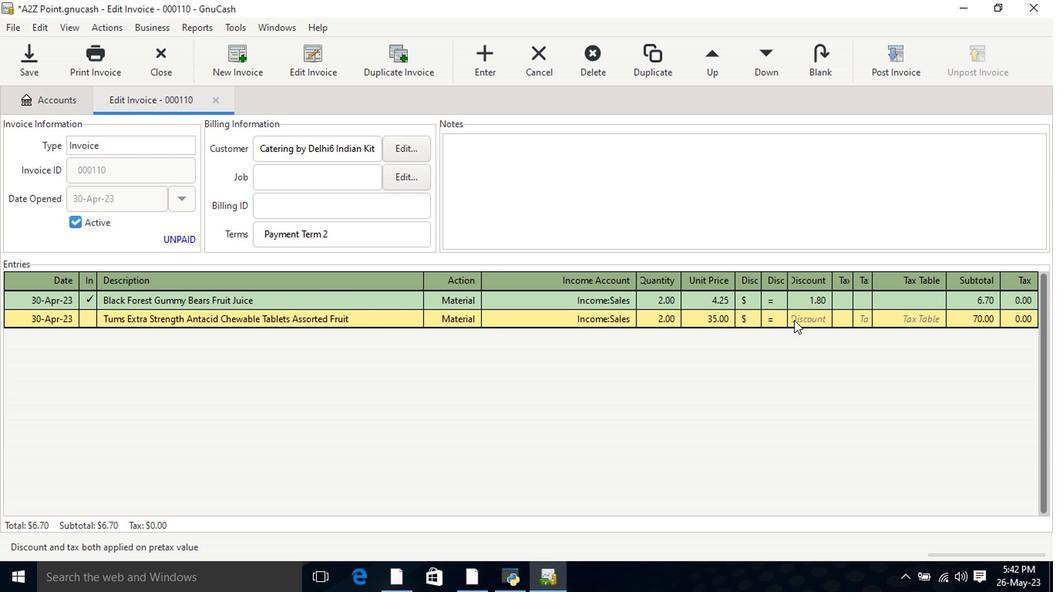 
Action: Mouse moved to (803, 321)
Screenshot: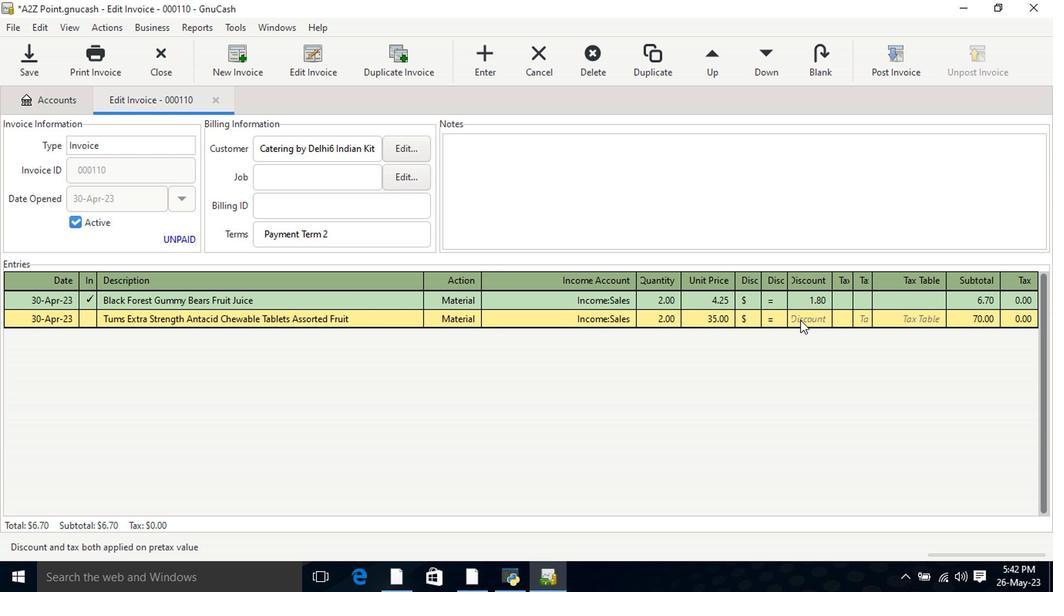 
Action: Key pressed 2.8<Key.tab><Key.tab><Key.shift>SPROUTS<Key.space><Key.shift>Cage<Key.space><Key.shift>Free<Key.space><Key.shift>Grade<Key.space><Key.shift>A<Key.space><Key.shift>Large<Key.space><Key.shift>Brown<Key.space><Key.shift><Key.shift><Key.shift><Key.shift><Key.shift><Key.shift>Eggs<Key.space><Key.shift_r>(12<Key.space>ct<Key.shift_r>)<Key.tab>mate<Key.tab>incom<Key.down><Key.down><Key.down><Key.tab>1<Key.tab>36<Key.tab>
Screenshot: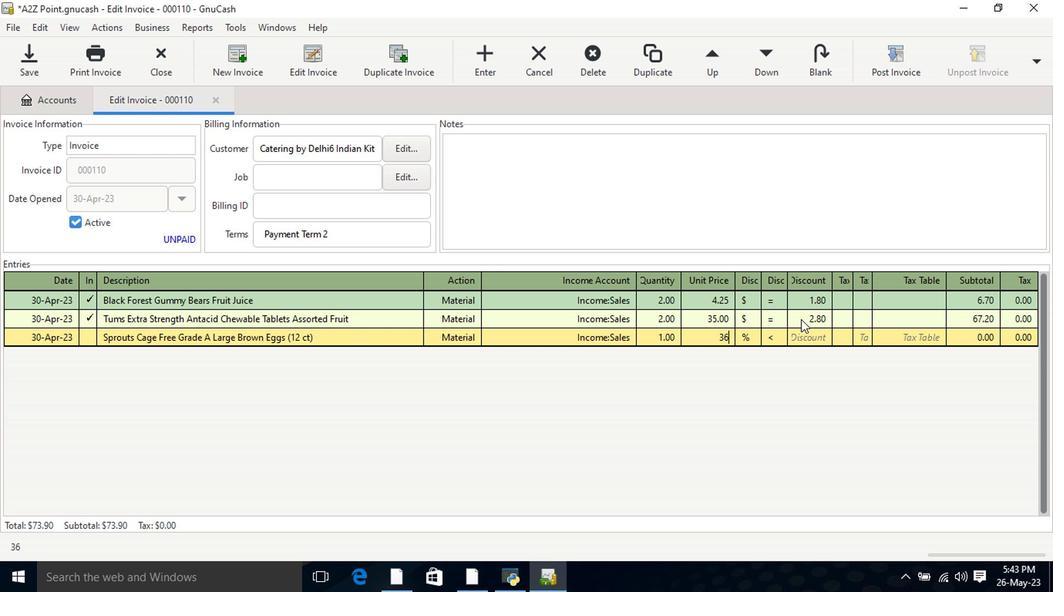 
Action: Mouse moved to (757, 339)
Screenshot: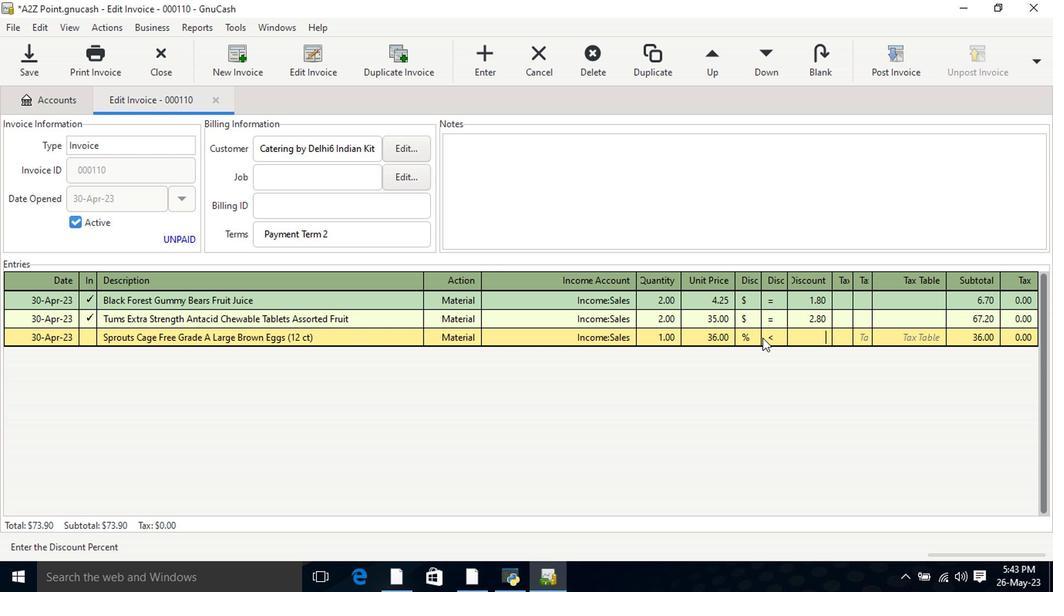 
Action: Mouse pressed left at (757, 339)
Screenshot: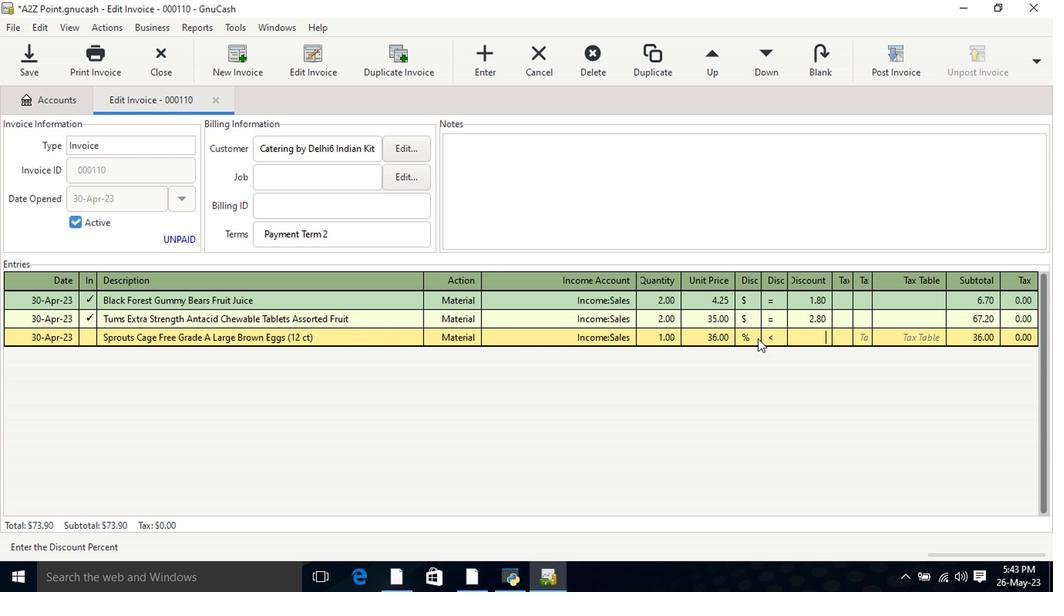 
Action: Mouse moved to (770, 339)
Screenshot: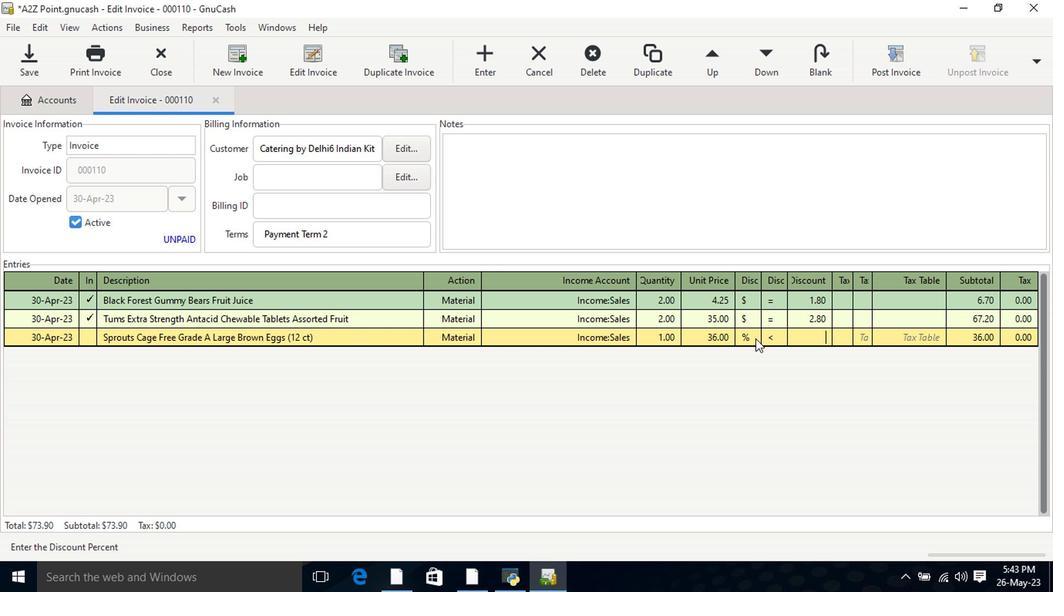 
Action: Mouse pressed left at (770, 339)
Screenshot: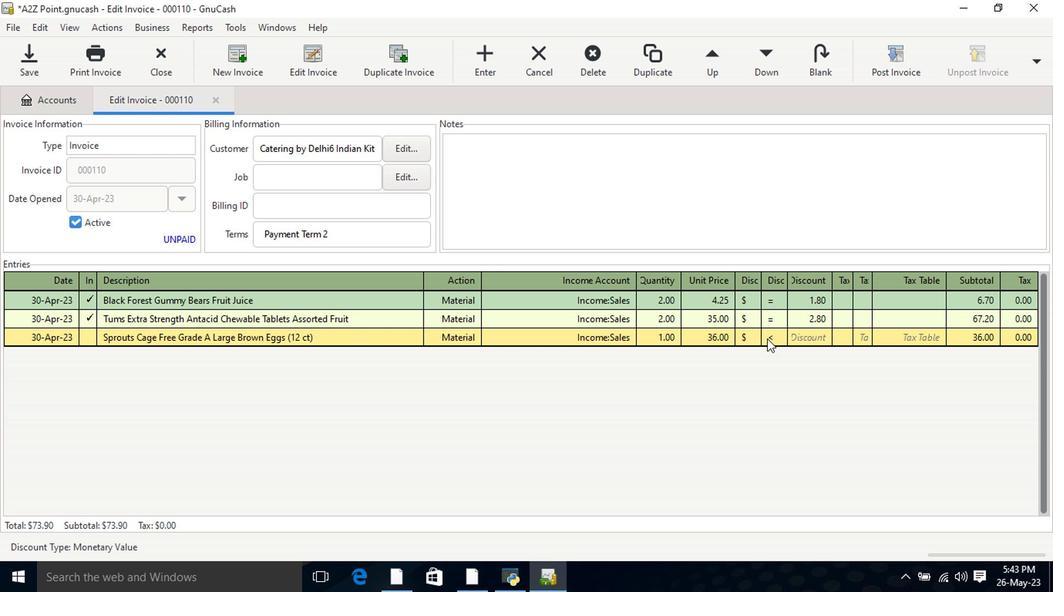 
Action: Mouse moved to (799, 337)
Screenshot: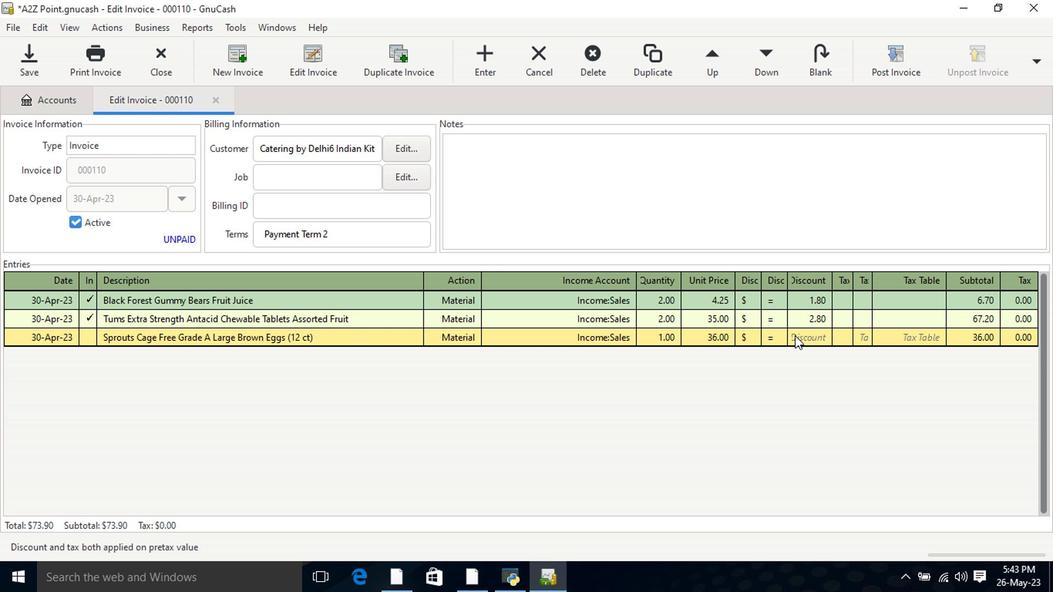 
Action: Mouse pressed left at (799, 337)
Screenshot: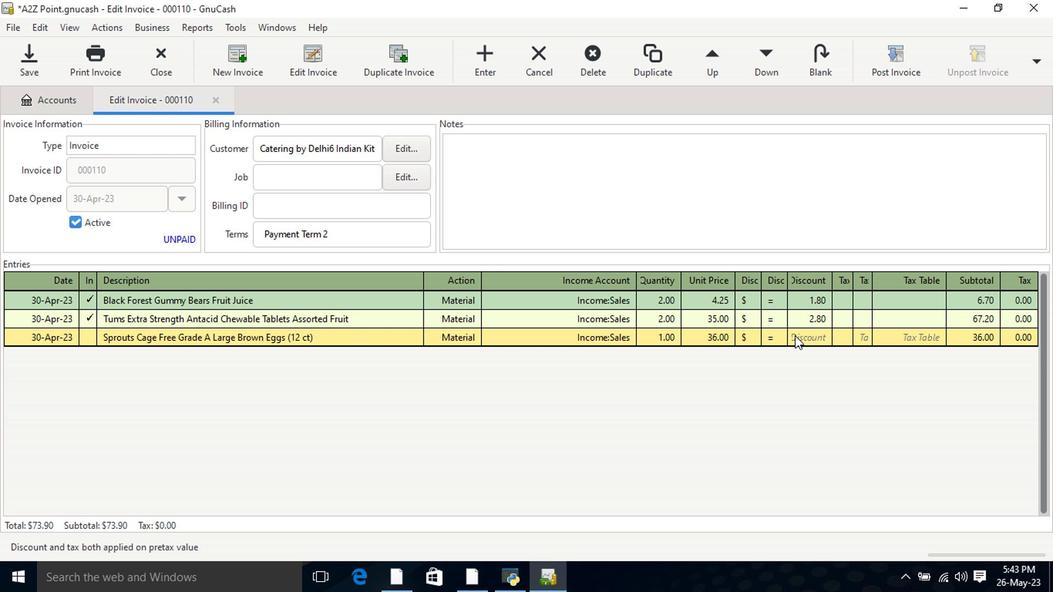 
Action: Key pressed 3.3<Key.tab>
Screenshot: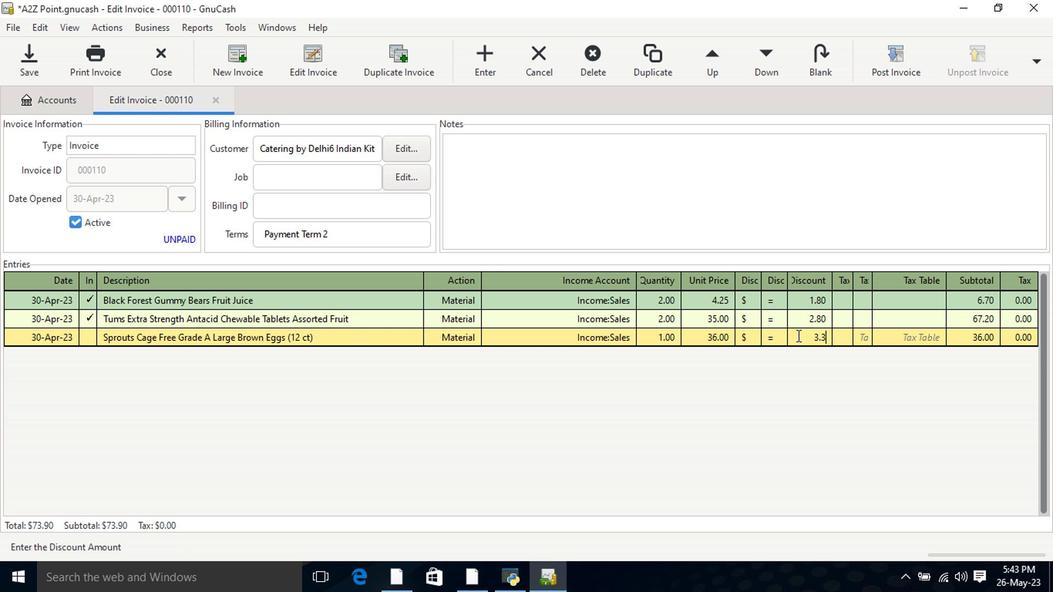 
Action: Mouse moved to (646, 182)
Screenshot: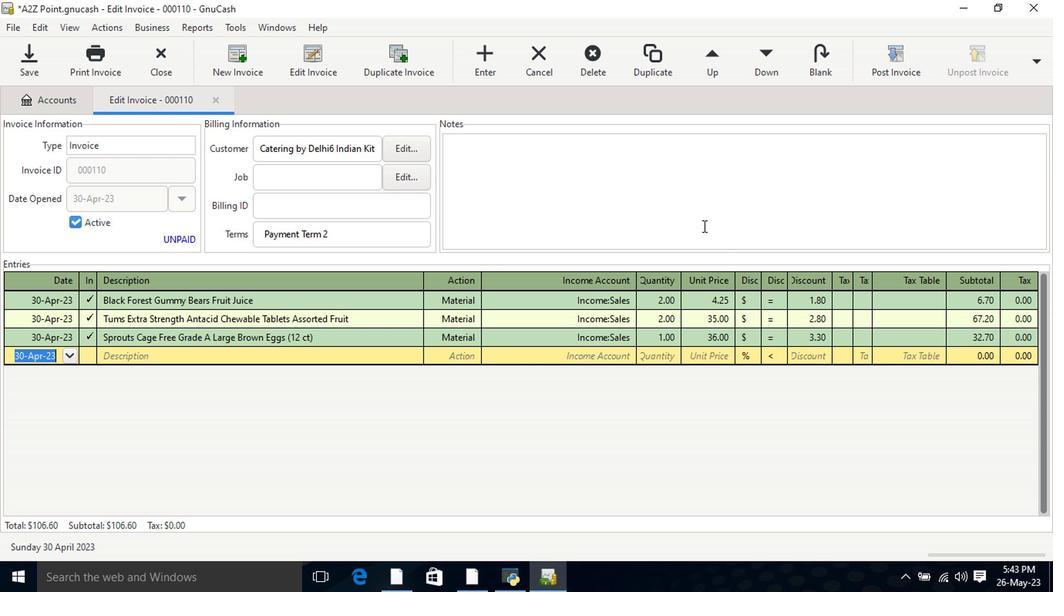 
Action: Mouse pressed left at (646, 182)
Screenshot: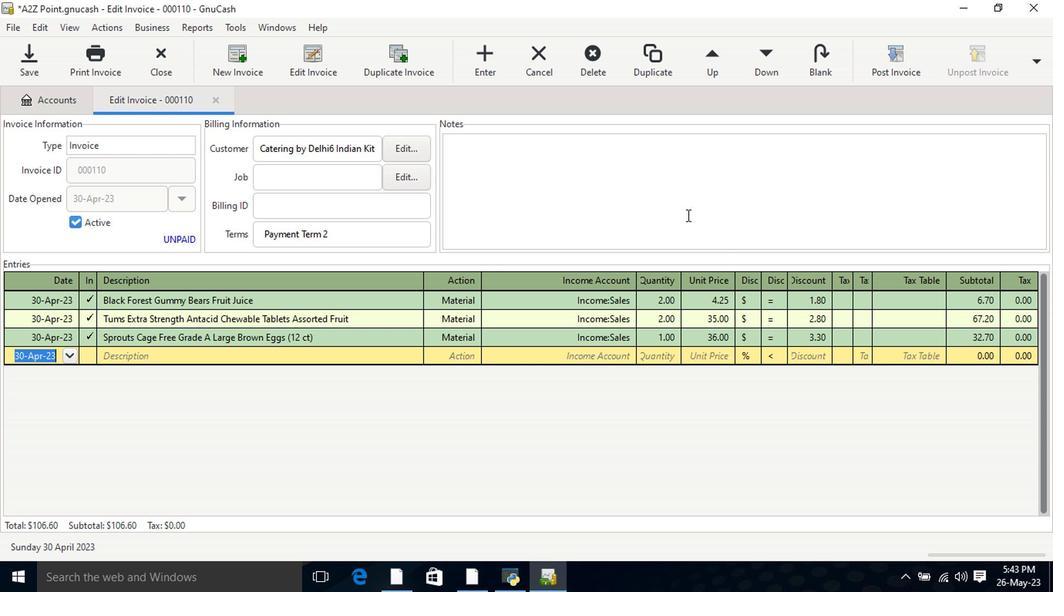 
Action: Mouse moved to (646, 182)
Screenshot: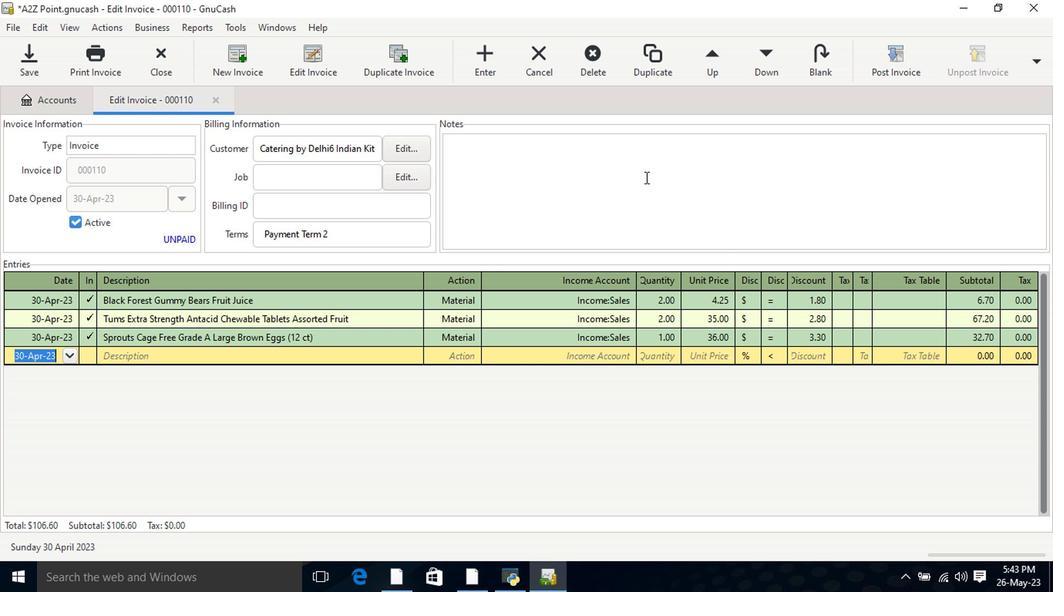 
Action: Key pressed <Key.shift>Looking<Key.space>forward<Key.space>to<Key.space>serving<Key.space>yougain.
Screenshot: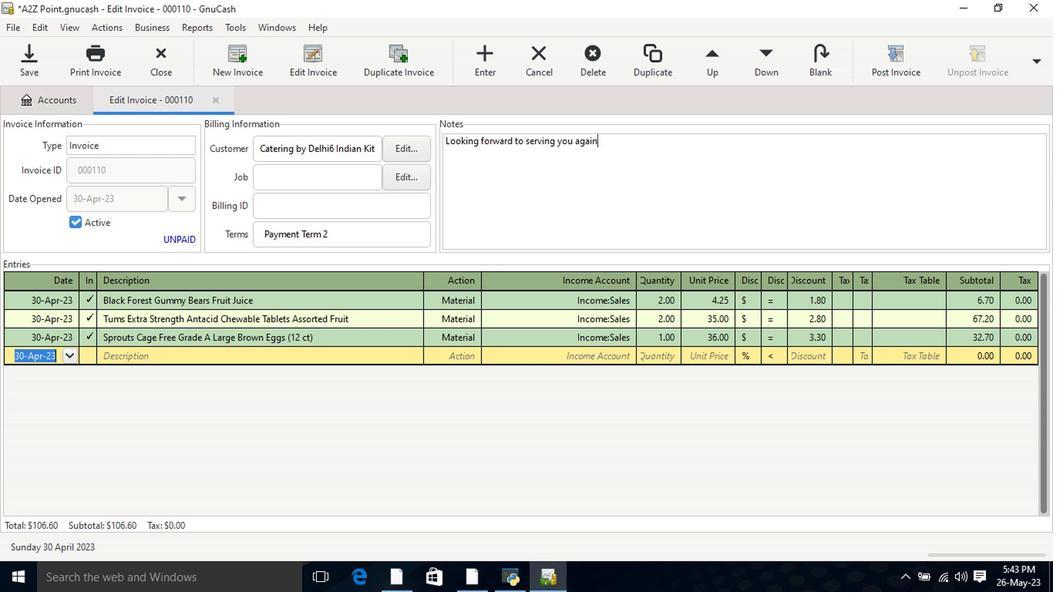 
Action: Mouse moved to (883, 74)
Screenshot: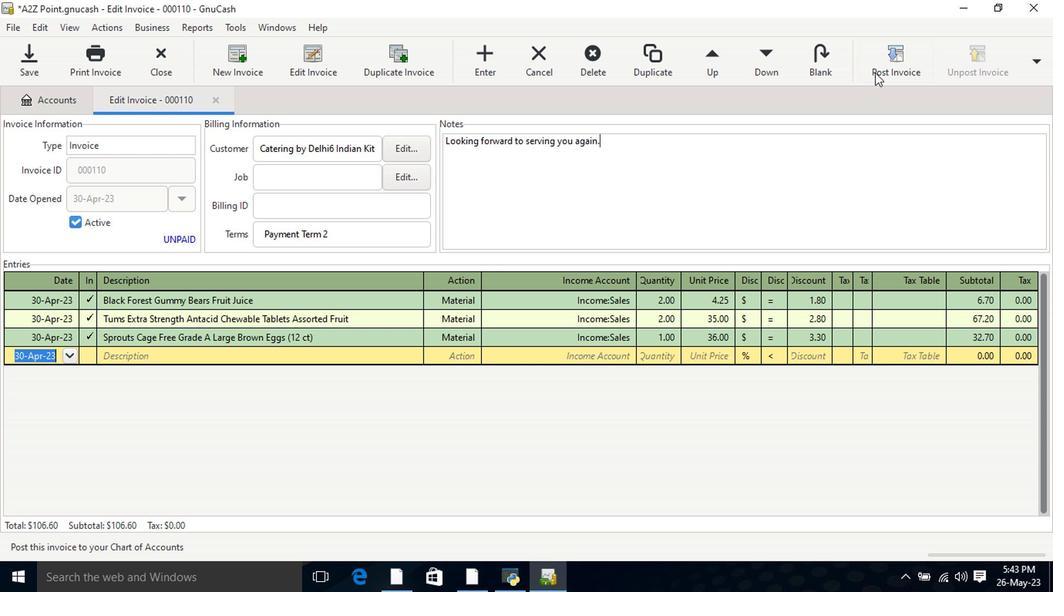 
Action: Mouse pressed left at (883, 74)
Screenshot: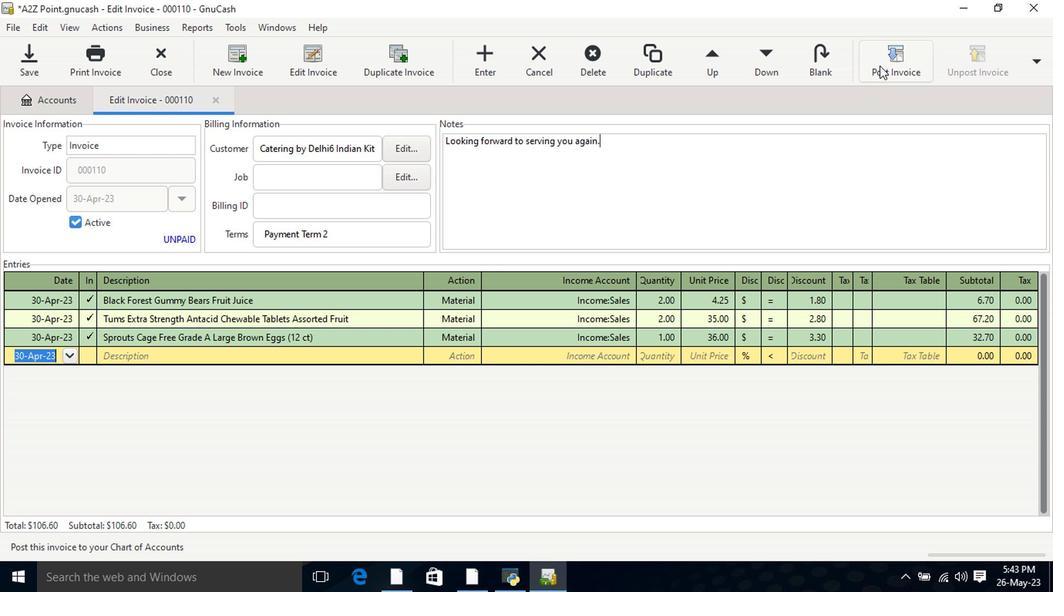 
Action: Mouse moved to (658, 260)
Screenshot: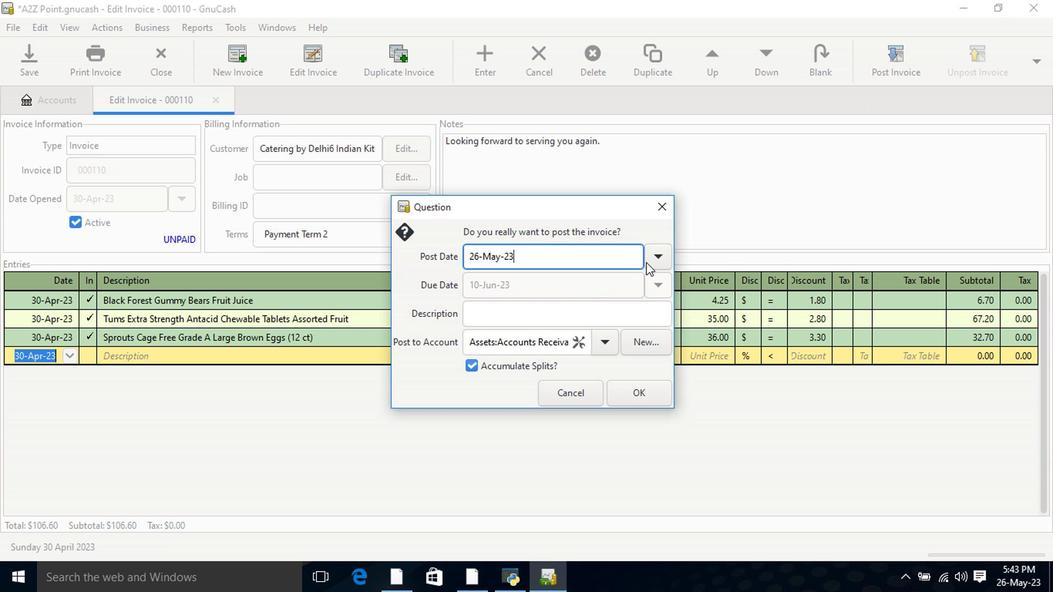 
Action: Mouse pressed left at (658, 260)
Screenshot: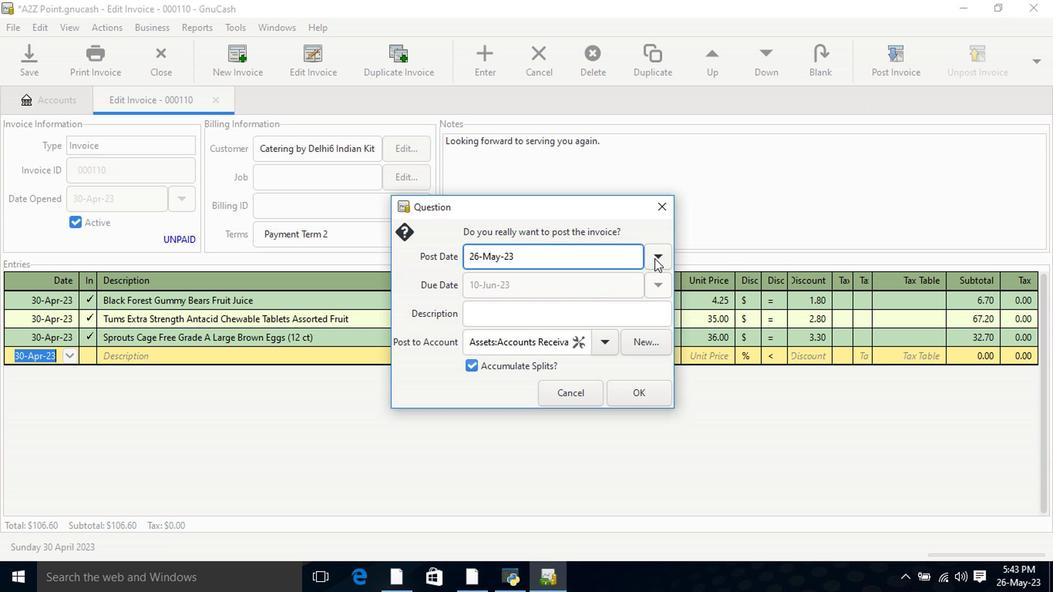 
Action: Mouse moved to (534, 282)
Screenshot: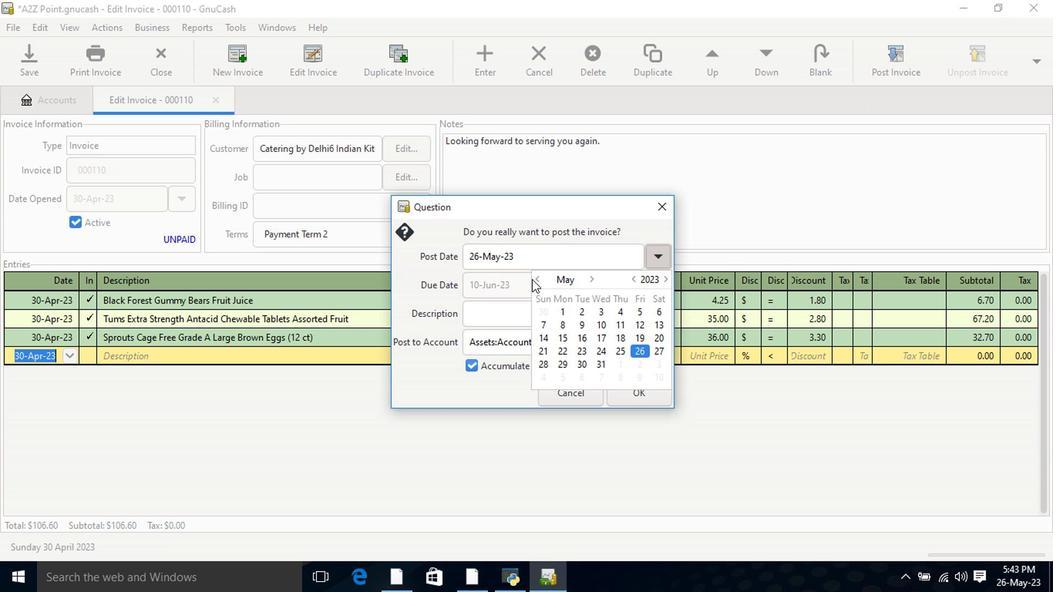 
Action: Mouse pressed left at (535, 282)
Screenshot: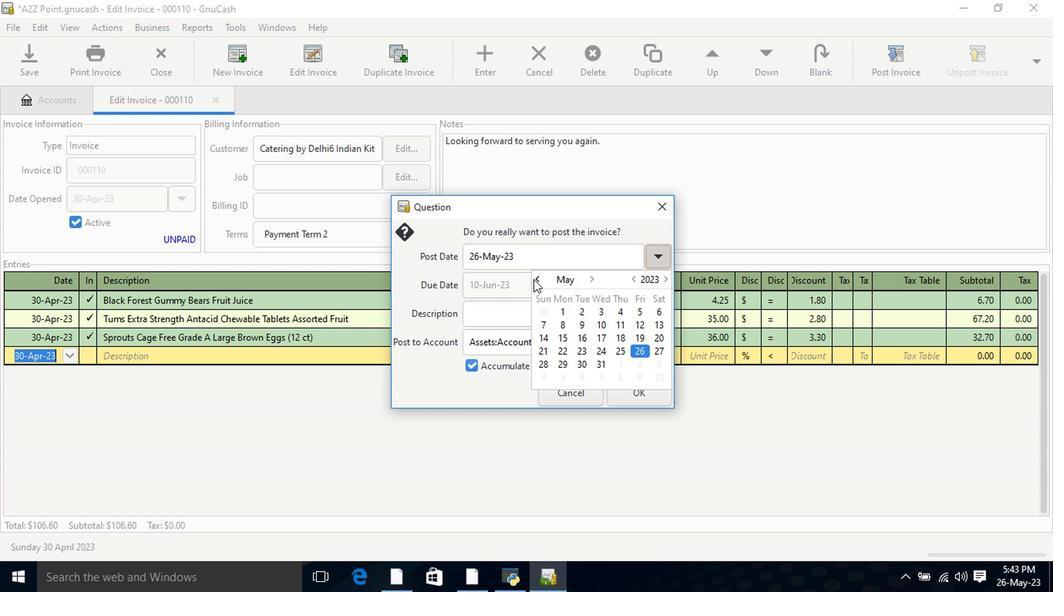 
Action: Mouse moved to (549, 374)
Screenshot: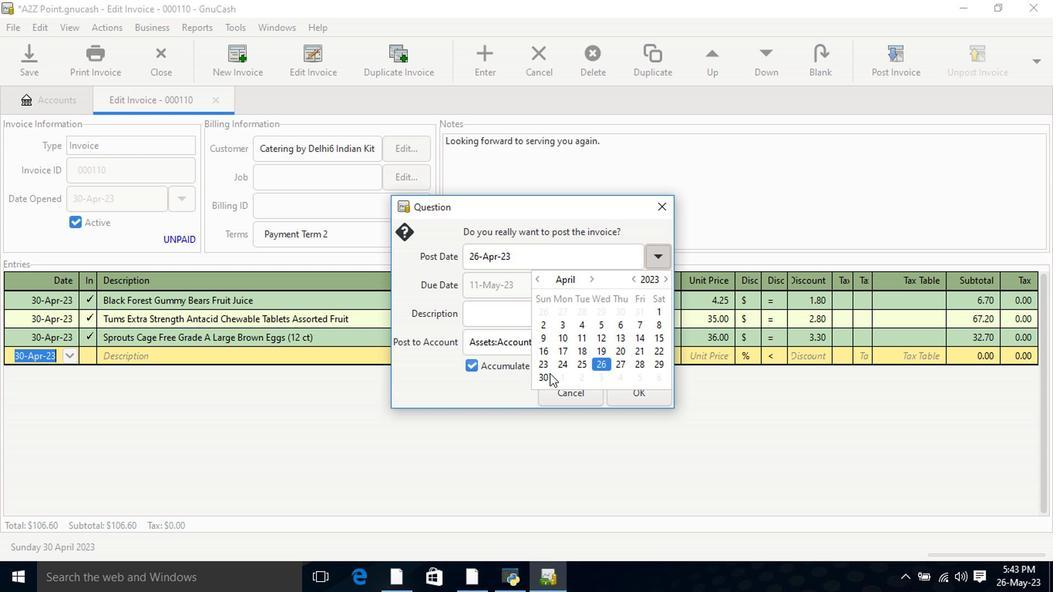 
Action: Mouse pressed left at (549, 374)
Screenshot: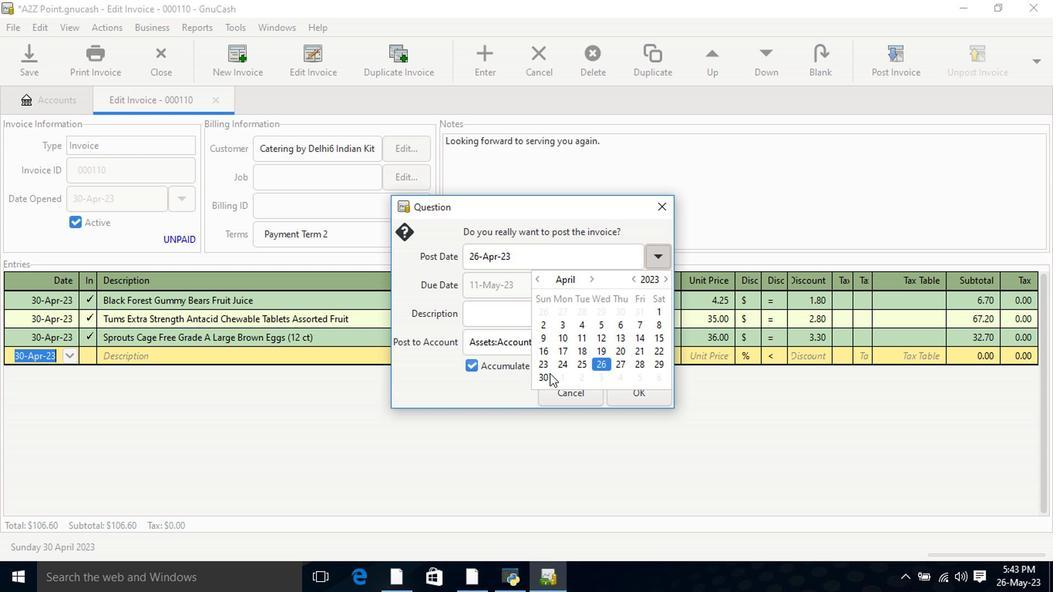 
Action: Mouse pressed left at (549, 374)
Screenshot: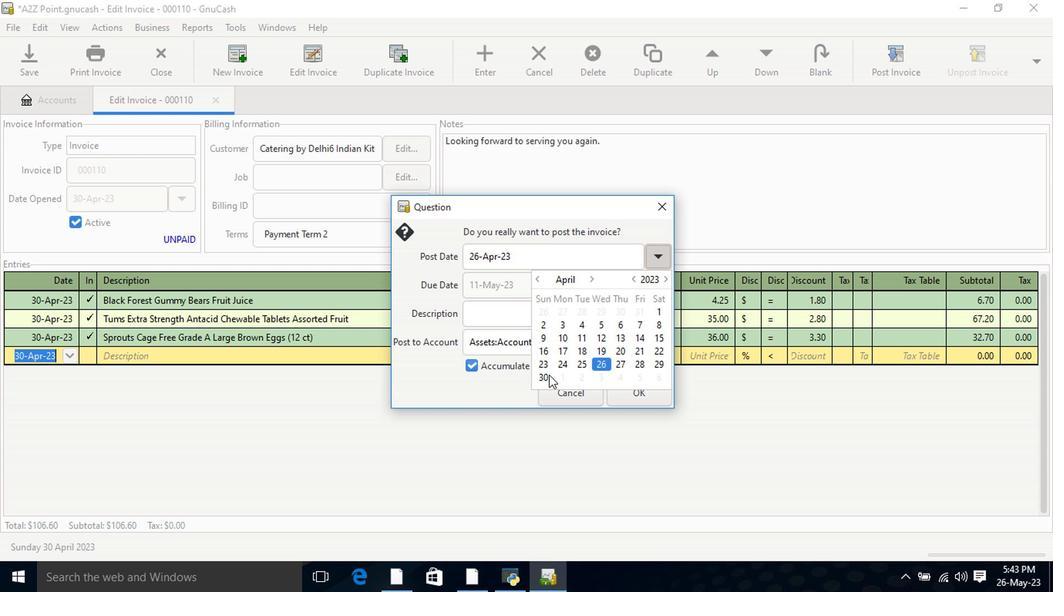 
Action: Mouse moved to (629, 395)
Screenshot: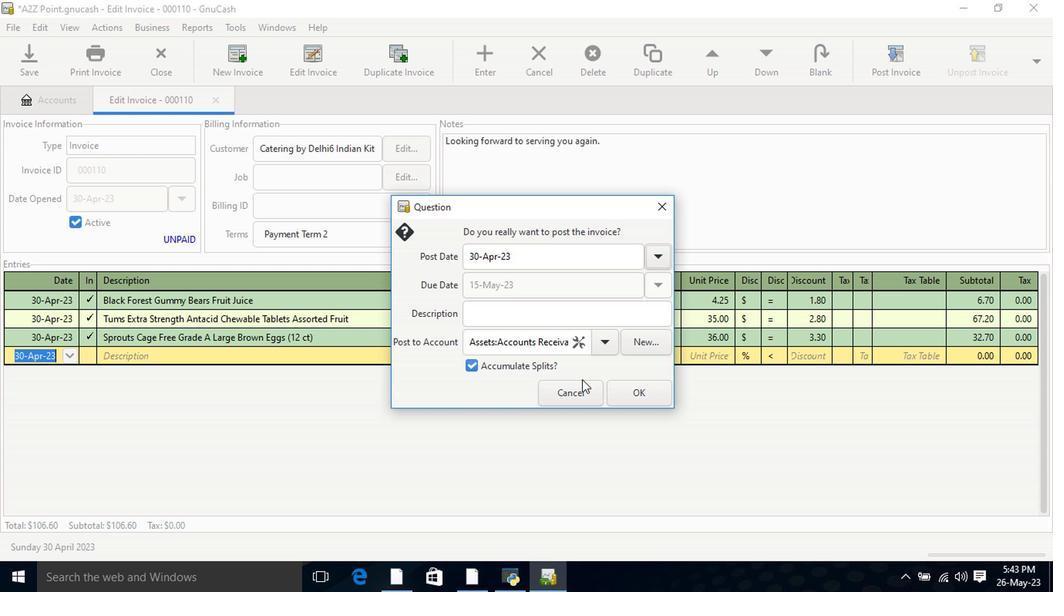 
Action: Mouse pressed left at (629, 395)
Screenshot: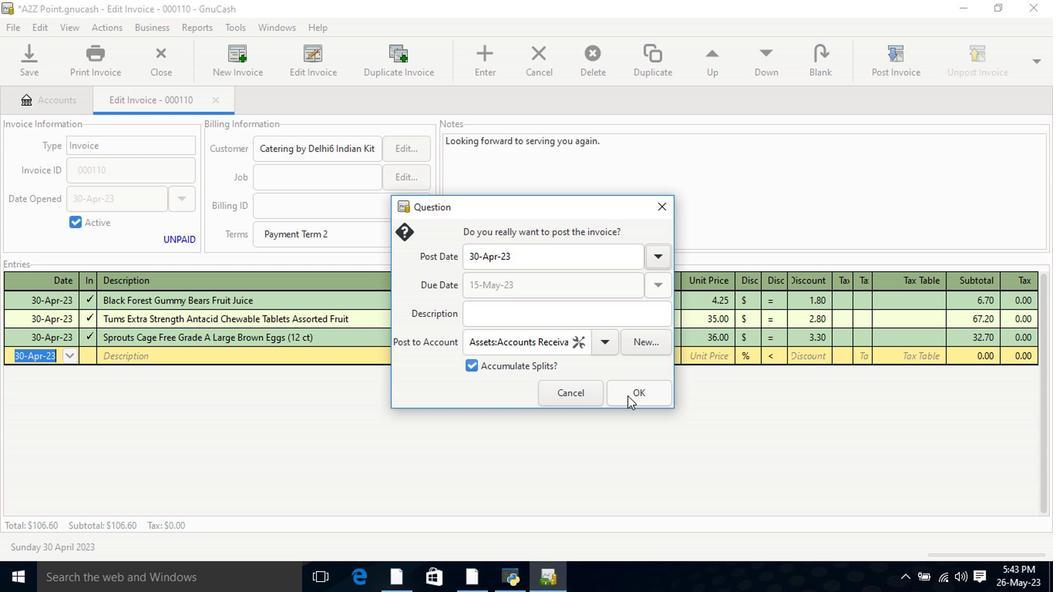 
Action: Mouse moved to (473, 309)
Screenshot: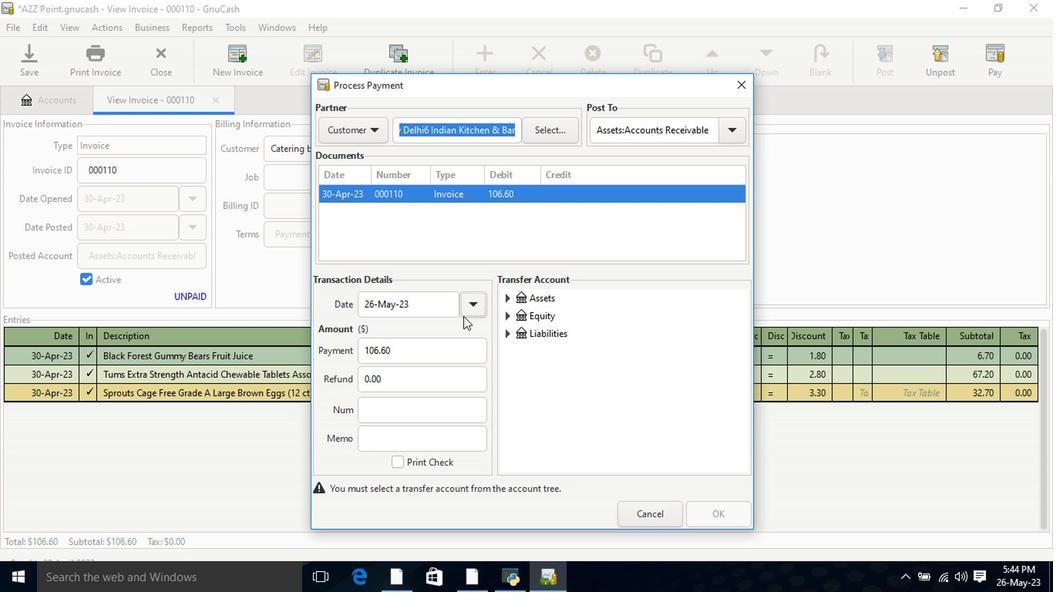 
Action: Mouse pressed left at (473, 309)
Screenshot: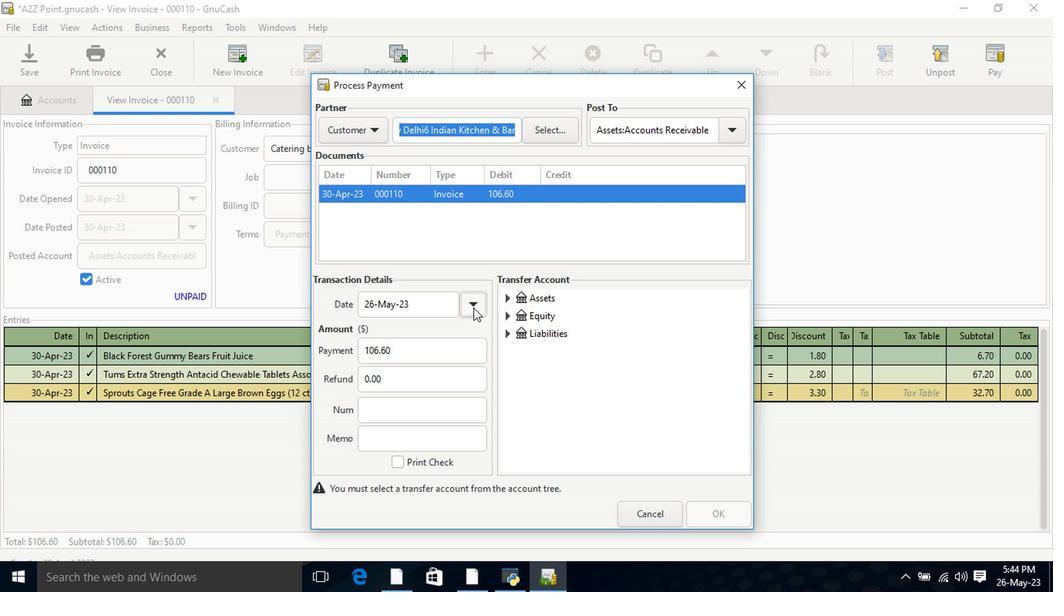 
Action: Mouse moved to (380, 386)
Screenshot: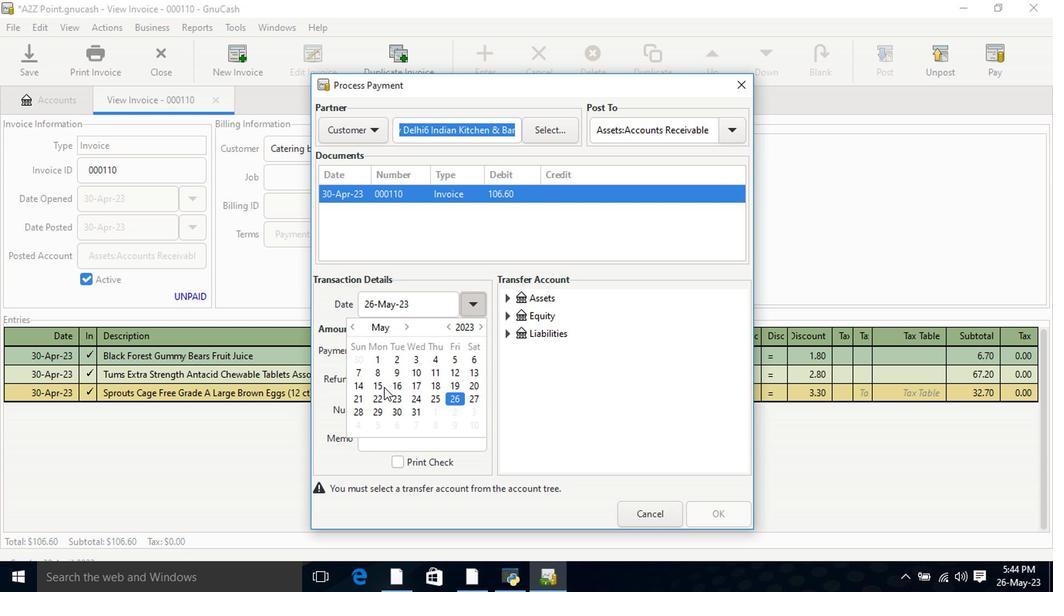 
Action: Mouse pressed left at (380, 386)
Screenshot: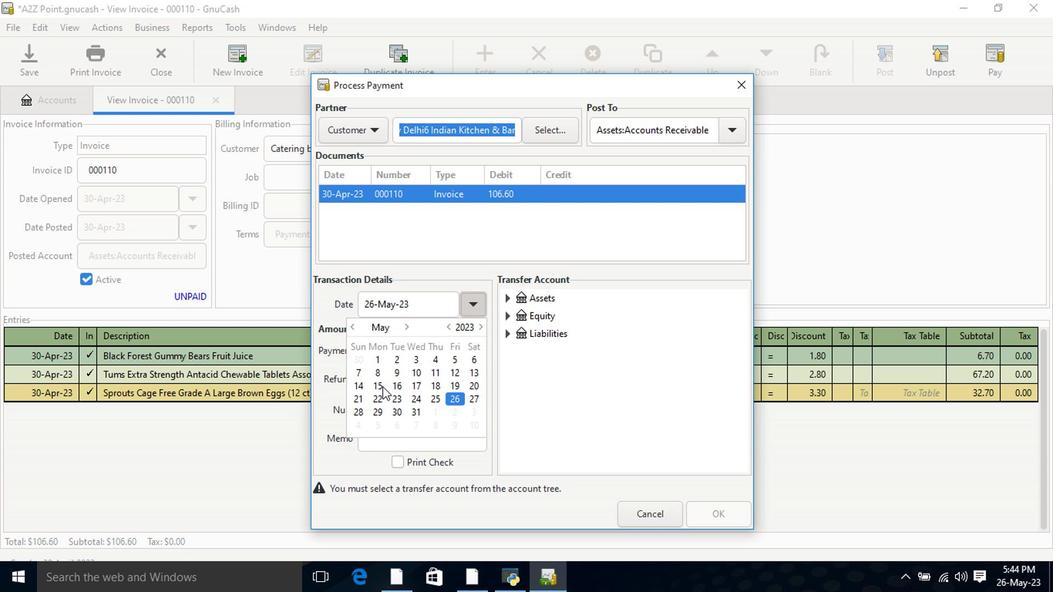 
Action: Mouse pressed left at (380, 386)
Screenshot: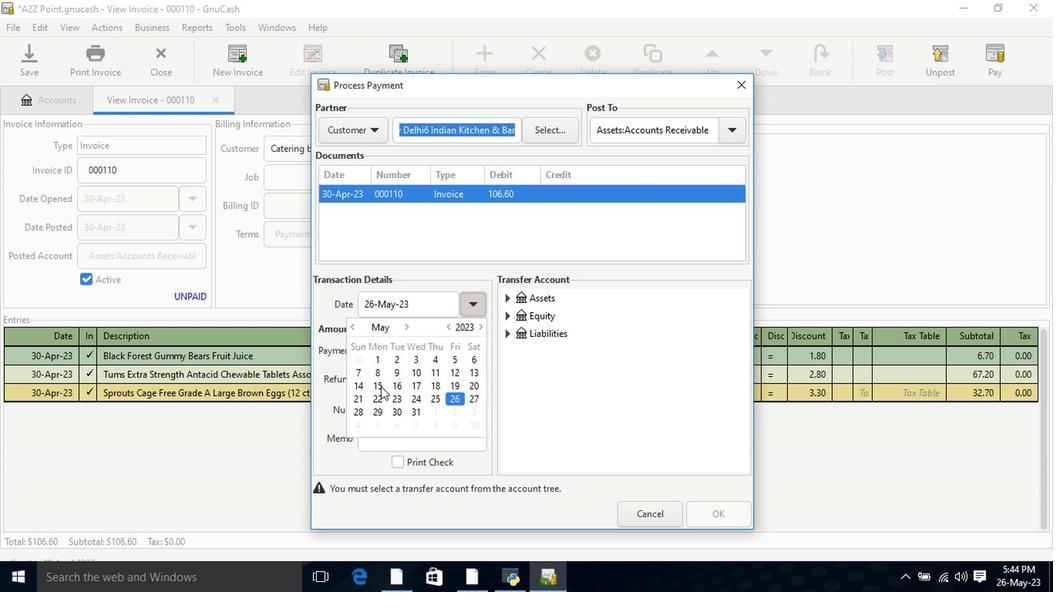 
Action: Mouse moved to (509, 302)
Screenshot: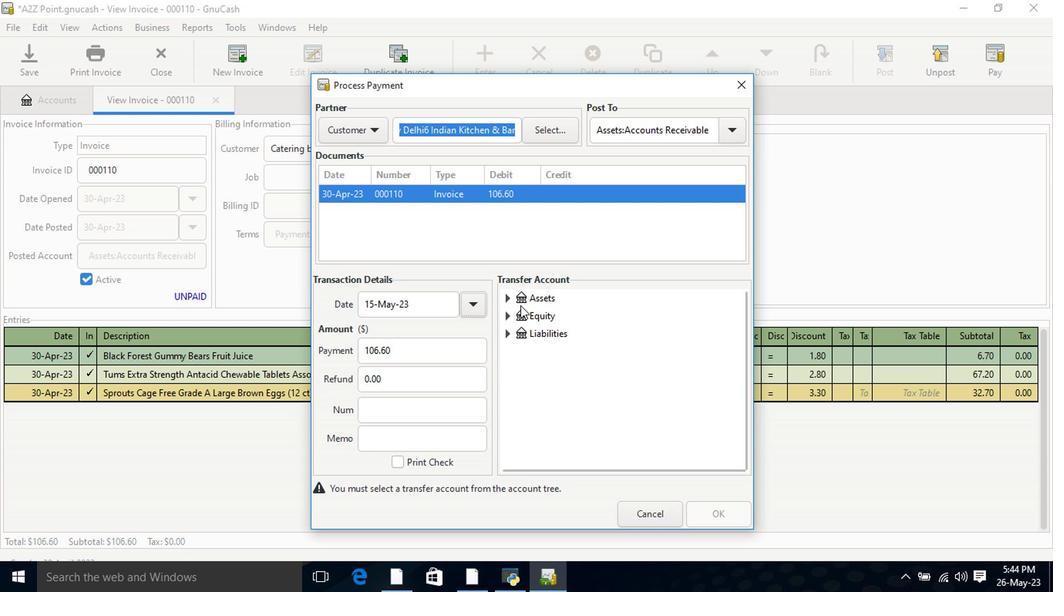 
Action: Mouse pressed left at (509, 302)
Screenshot: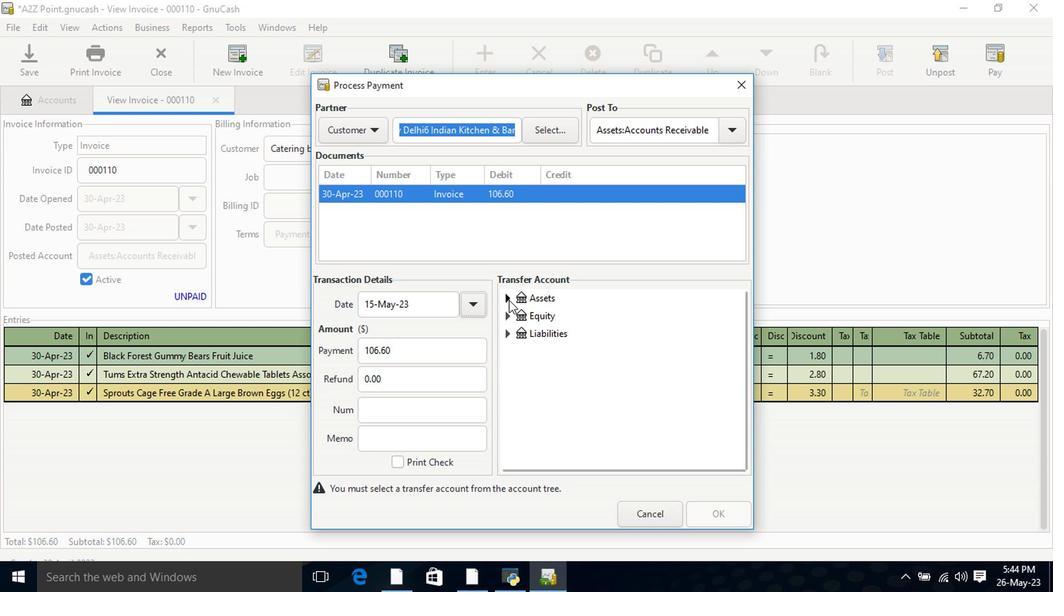 
Action: Mouse moved to (559, 337)
Screenshot: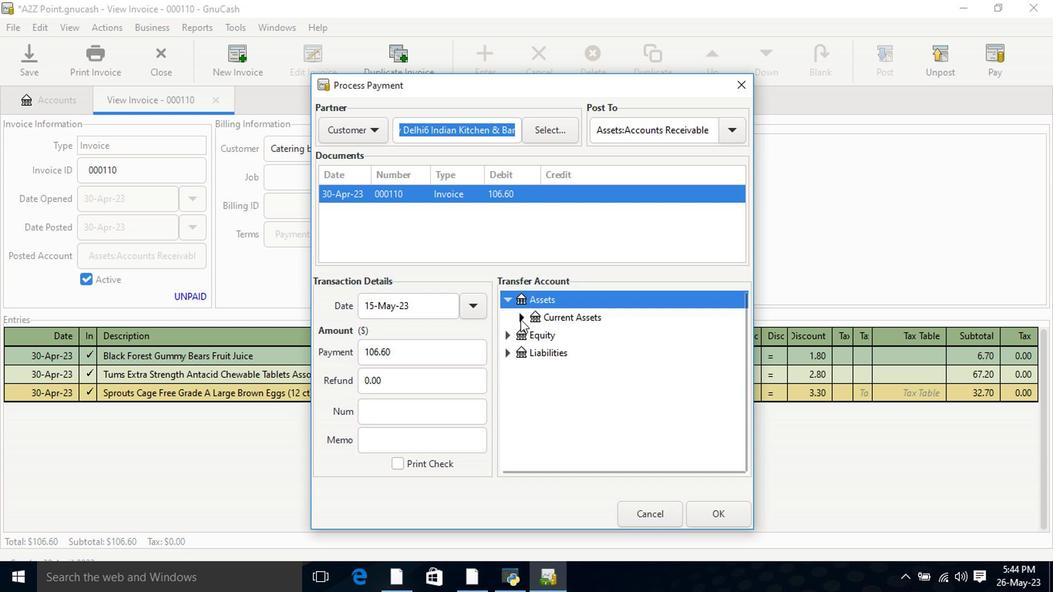 
Action: Mouse pressed left at (559, 337)
Screenshot: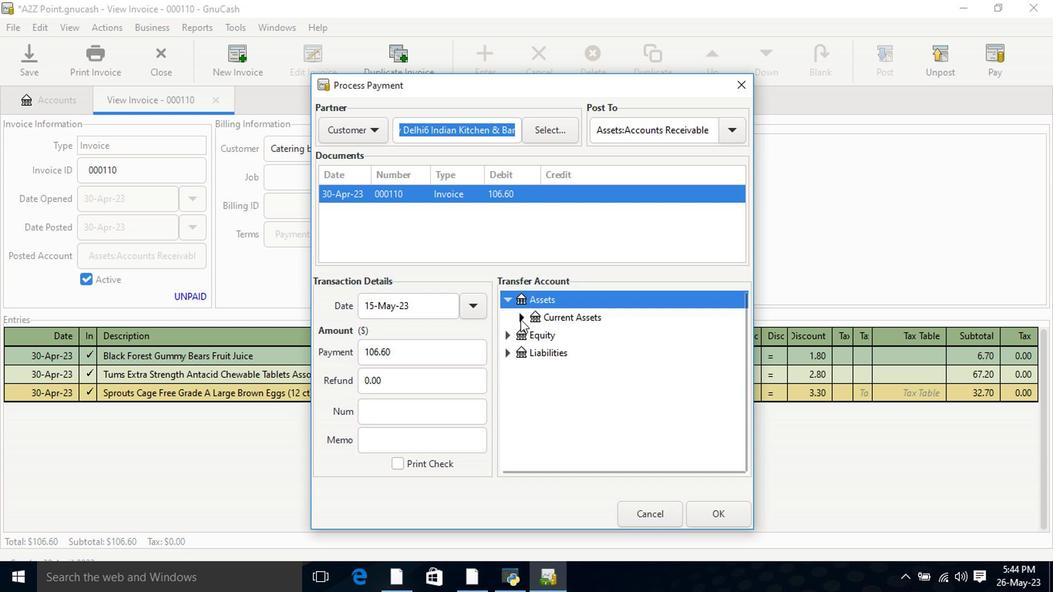 
Action: Mouse moved to (98, 77)
Screenshot: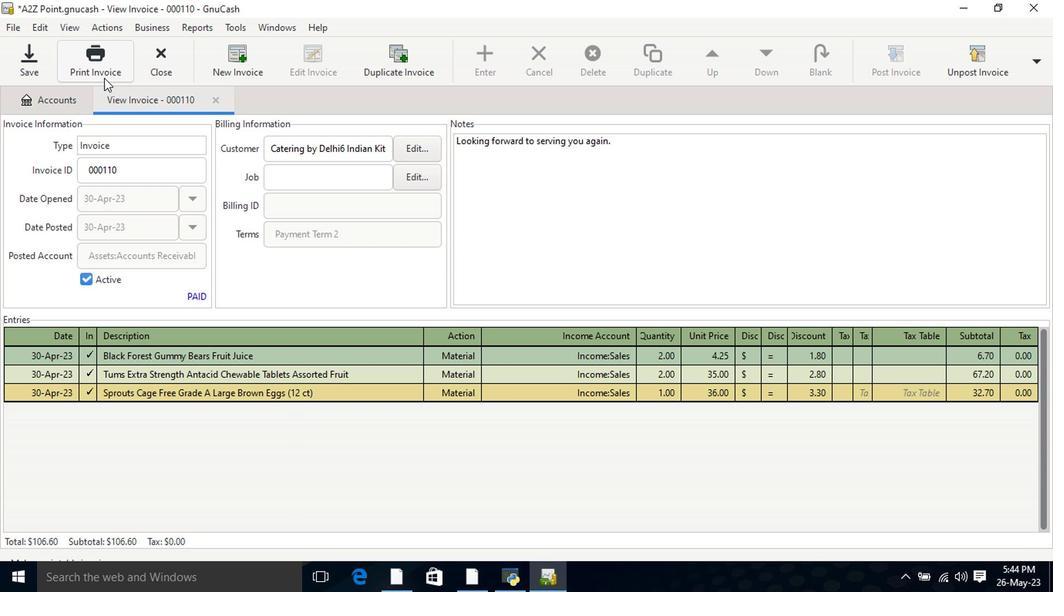 
Action: Mouse pressed left at (98, 77)
Screenshot: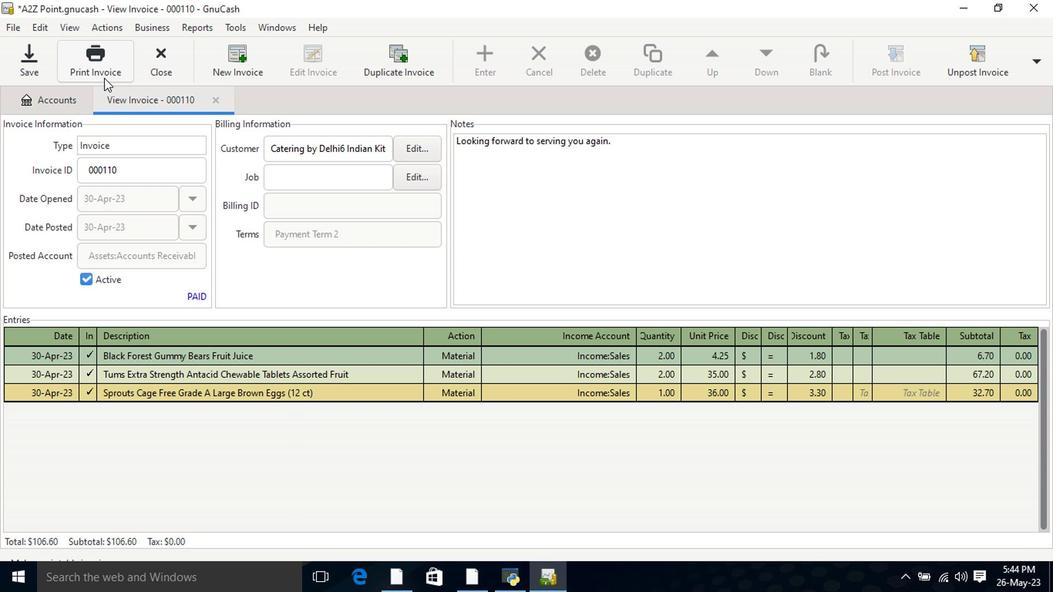 
Action: Mouse moved to (379, 53)
Screenshot: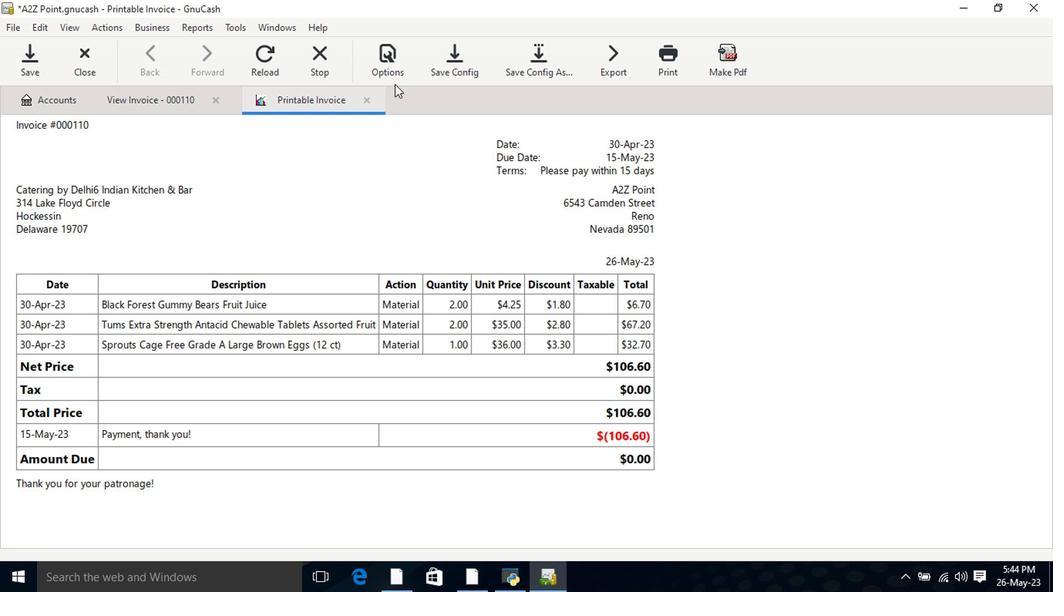 
Action: Mouse pressed left at (379, 53)
Screenshot: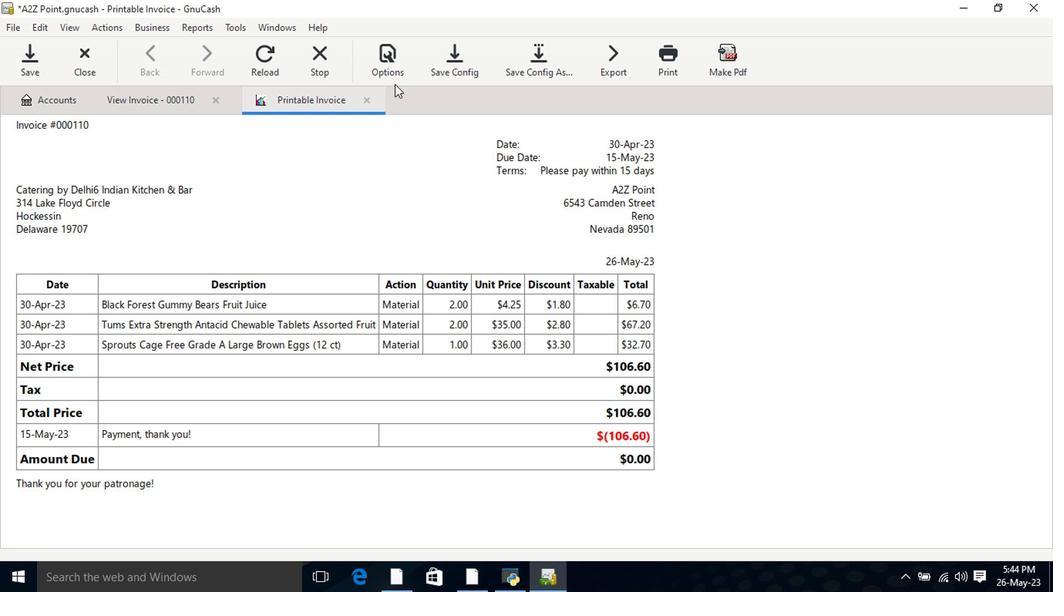 
Action: Mouse moved to (461, 289)
Screenshot: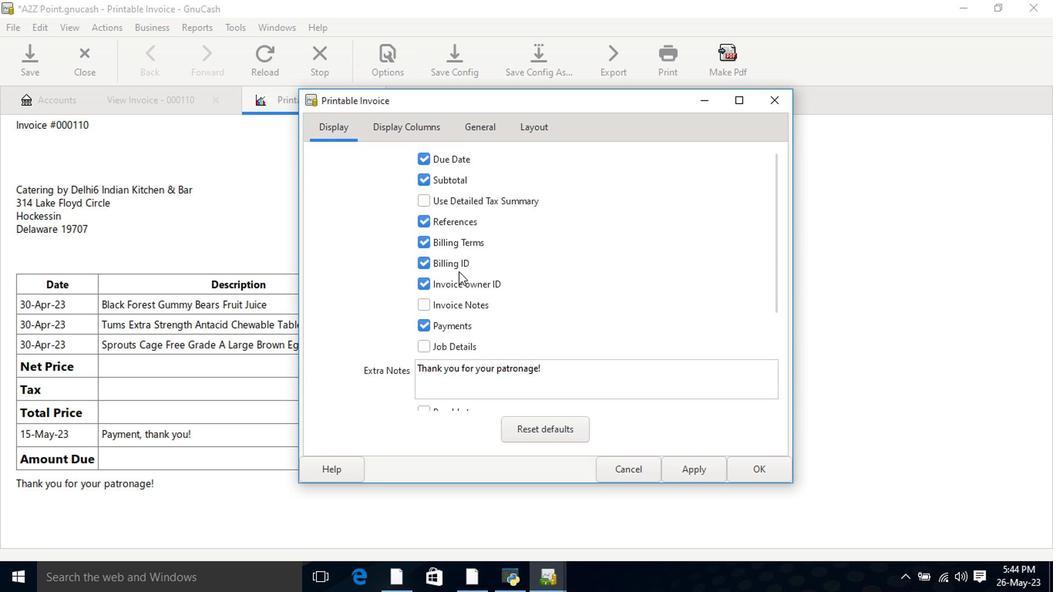
Action: Mouse pressed left at (461, 289)
Screenshot: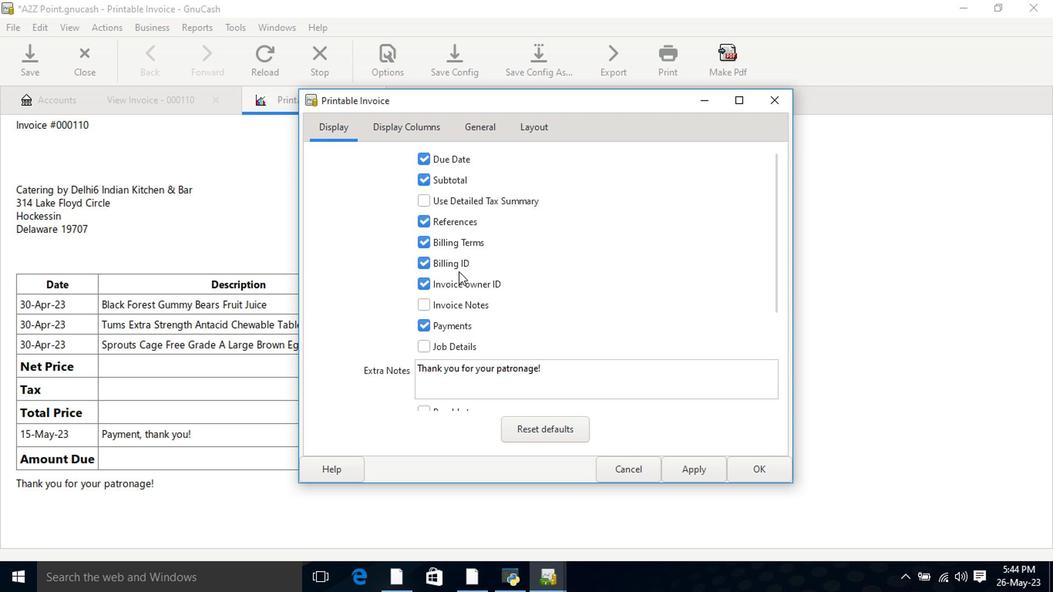 
Action: Mouse moved to (452, 306)
Screenshot: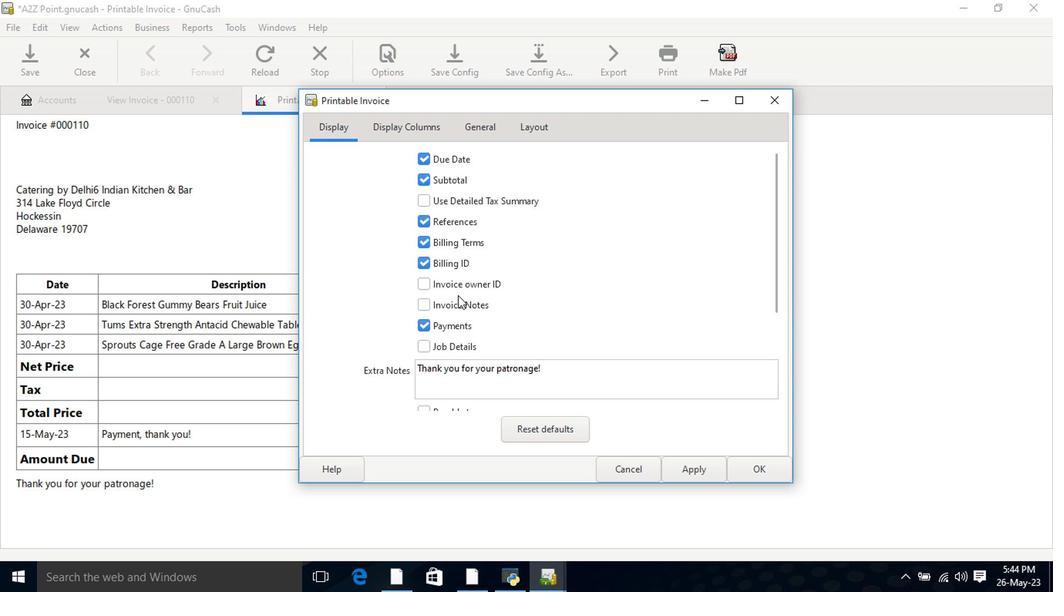 
Action: Mouse pressed left at (452, 306)
Screenshot: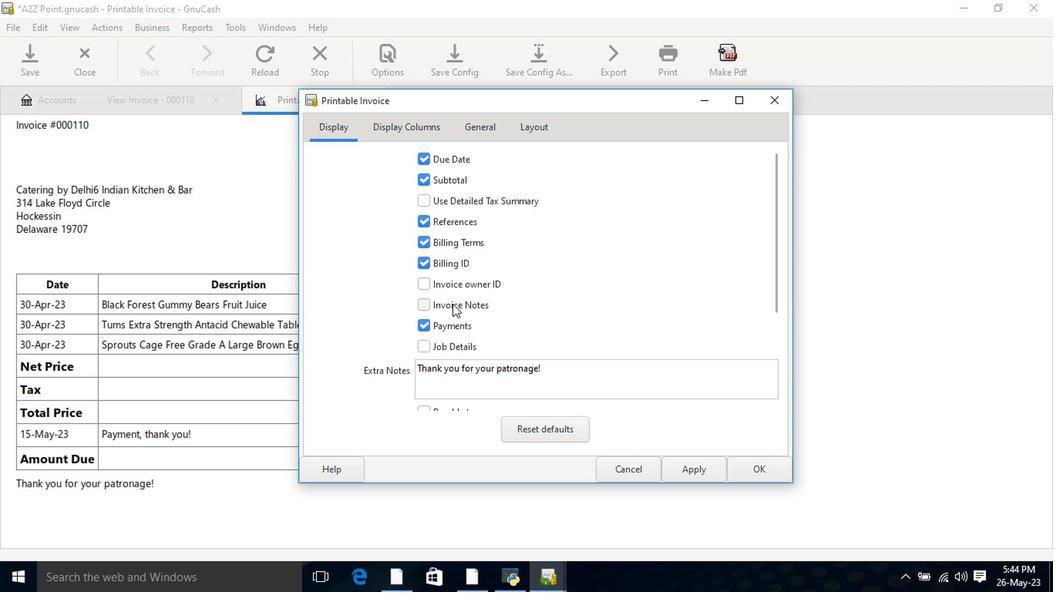 
Action: Mouse moved to (700, 465)
Screenshot: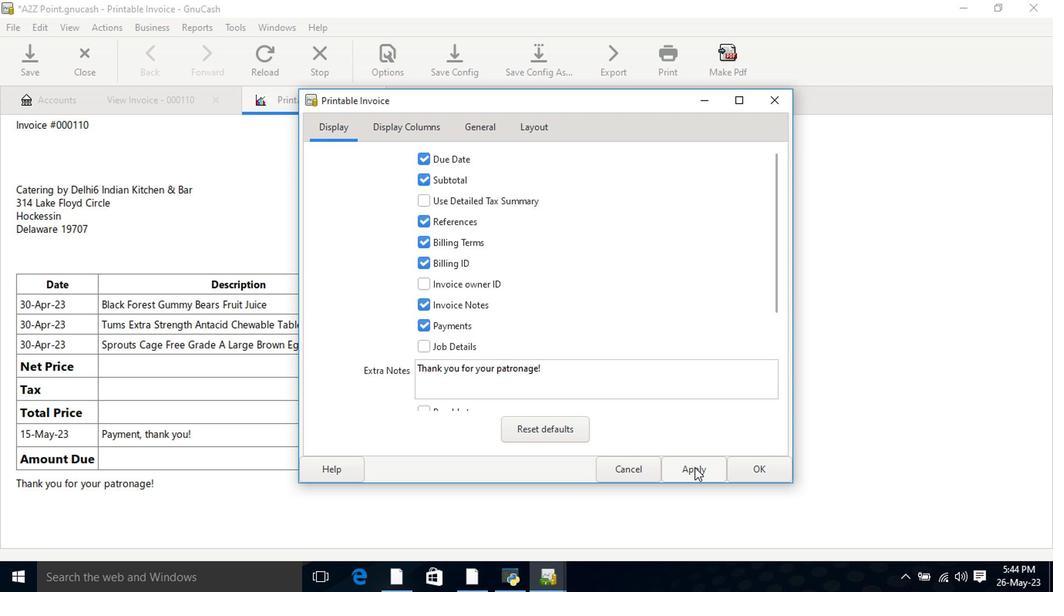 
Action: Mouse pressed left at (700, 465)
Screenshot: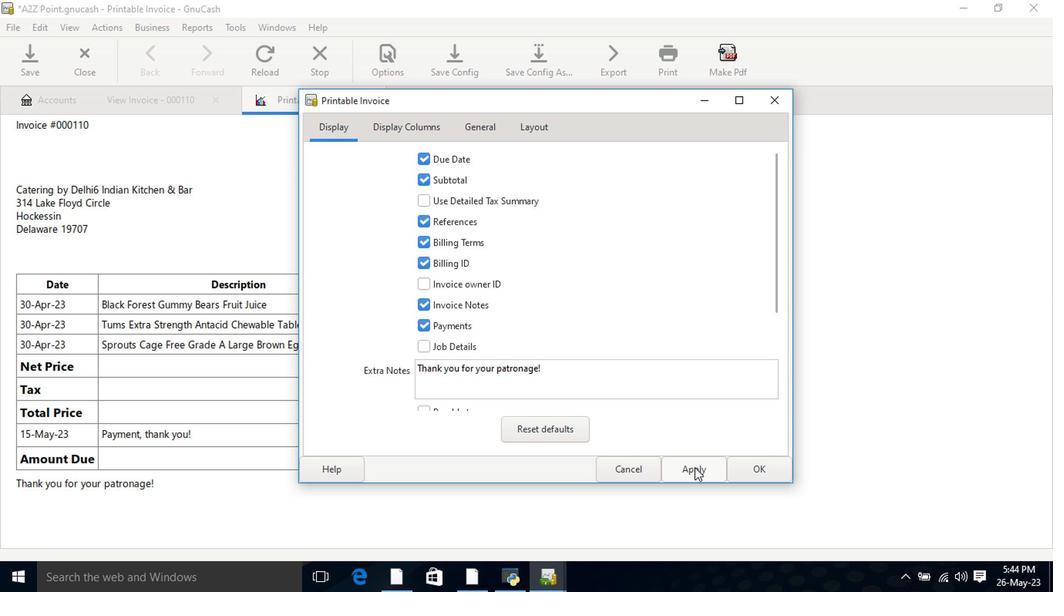 
Action: Mouse moved to (701, 466)
Screenshot: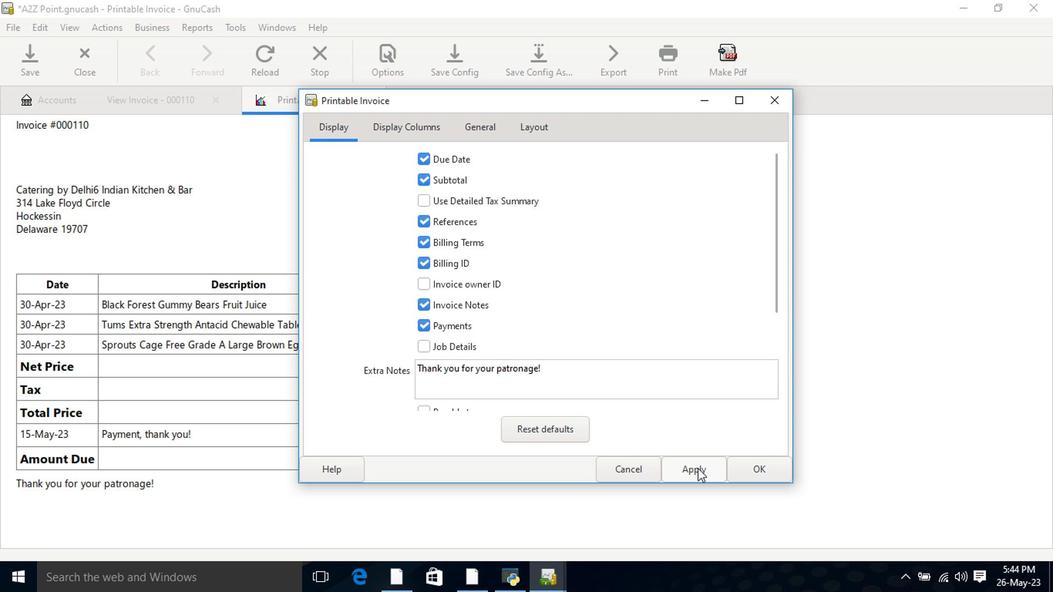 
